 Task: Find a guest house in Philadelphia for 4 guests from June 21 to June 29, with a price range of ₹7000 to ₹12000, 2 bedrooms, 2 beds, 2 bathrooms, and self check-in option.
Action: Mouse moved to (492, 123)
Screenshot: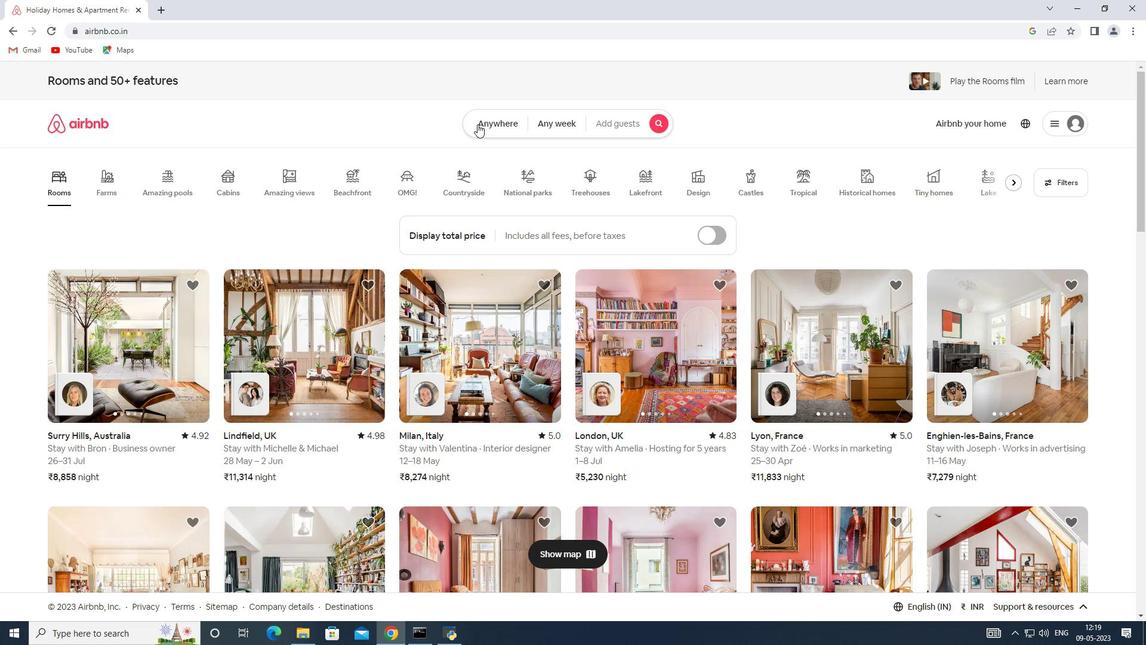 
Action: Mouse pressed left at (492, 123)
Screenshot: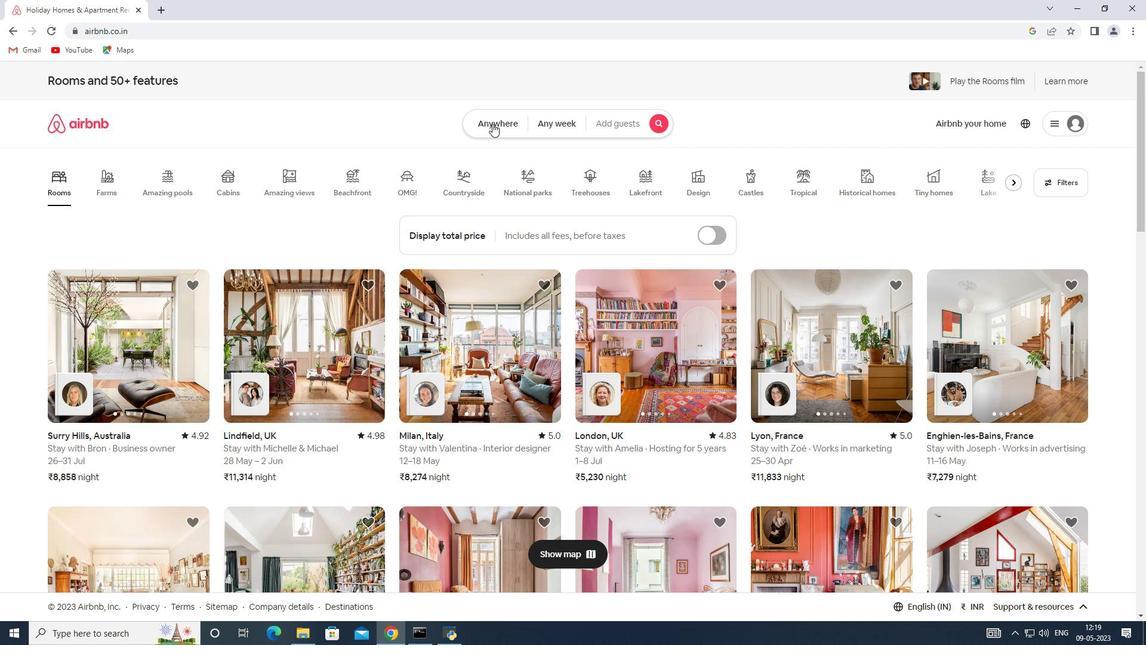 
Action: Mouse moved to (381, 160)
Screenshot: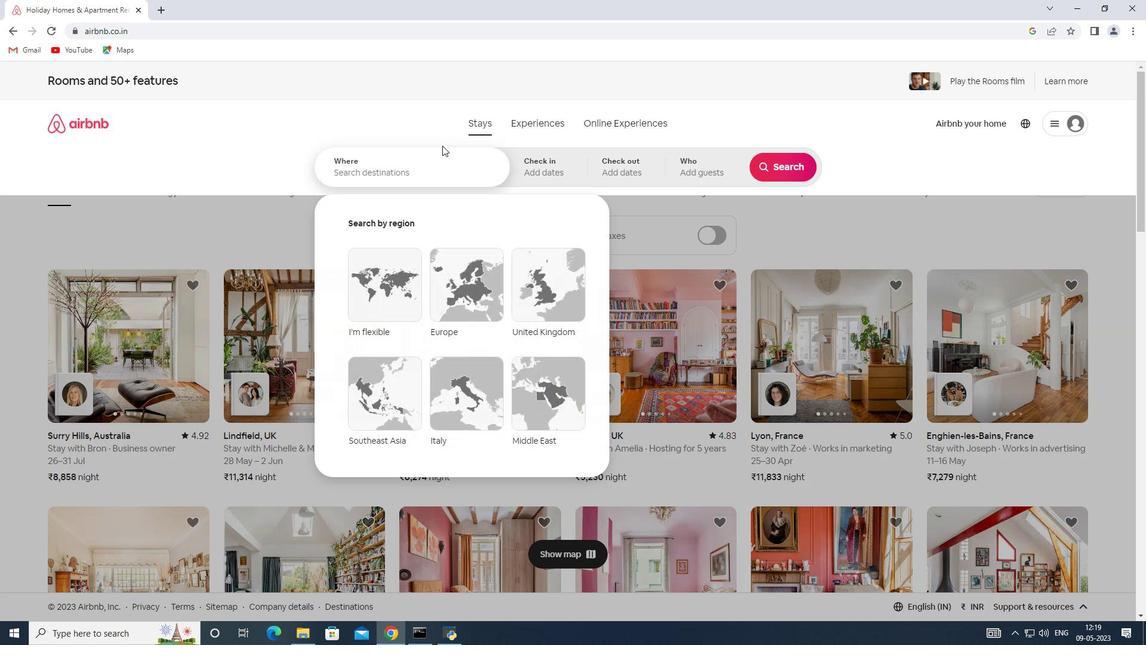 
Action: Mouse pressed left at (381, 160)
Screenshot: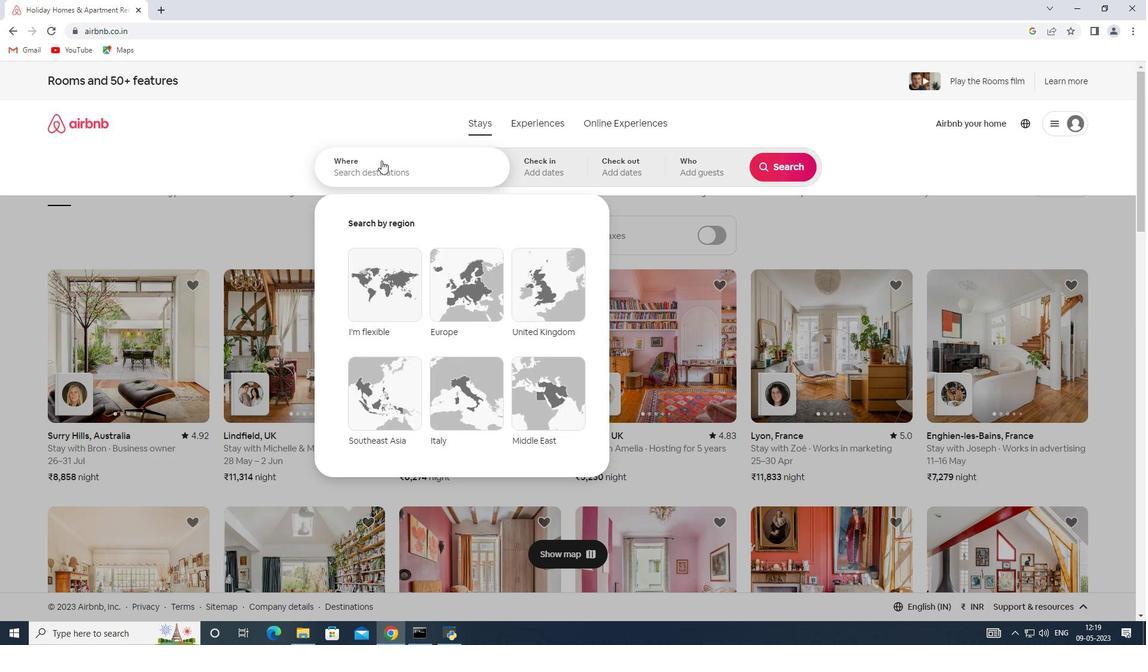 
Action: Key pressed <Key.shift><Key.shift><Key.shift><Key.shift><Key.shift>Philadelphia,<Key.shift>United<Key.space><Key.shift>States
Screenshot: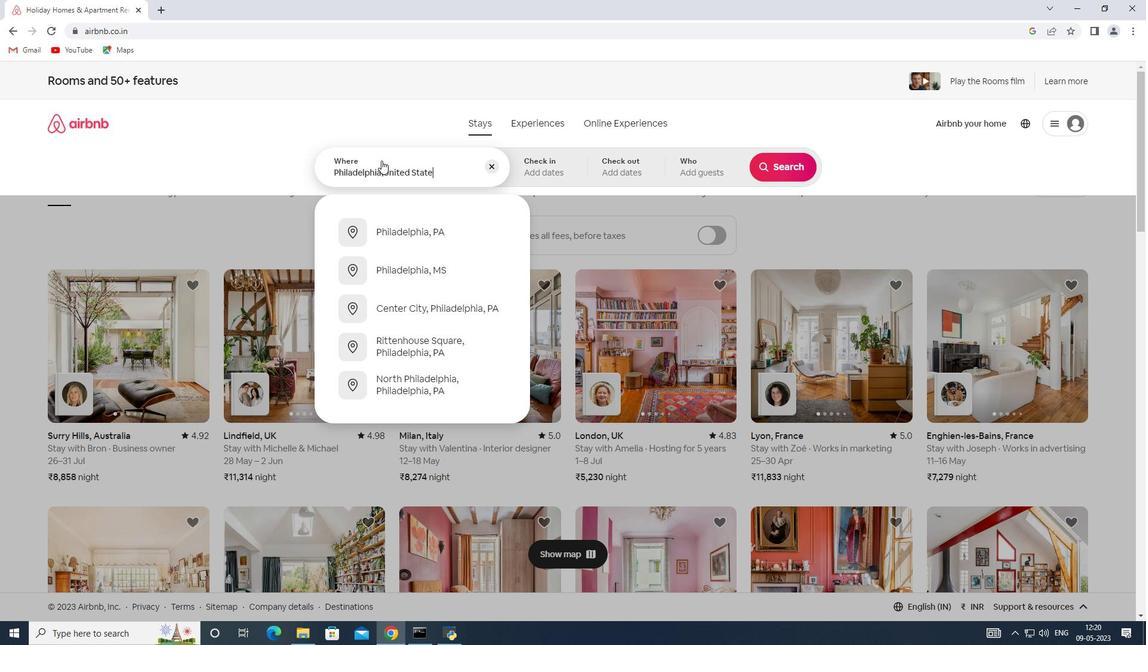 
Action: Mouse moved to (545, 164)
Screenshot: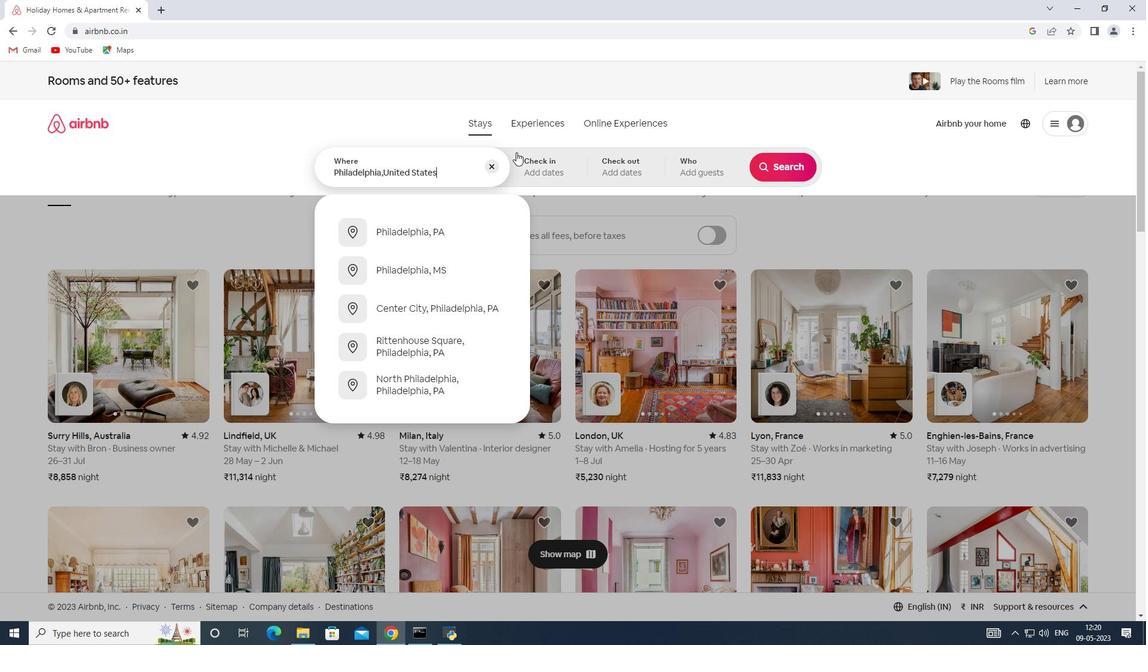 
Action: Mouse pressed left at (545, 164)
Screenshot: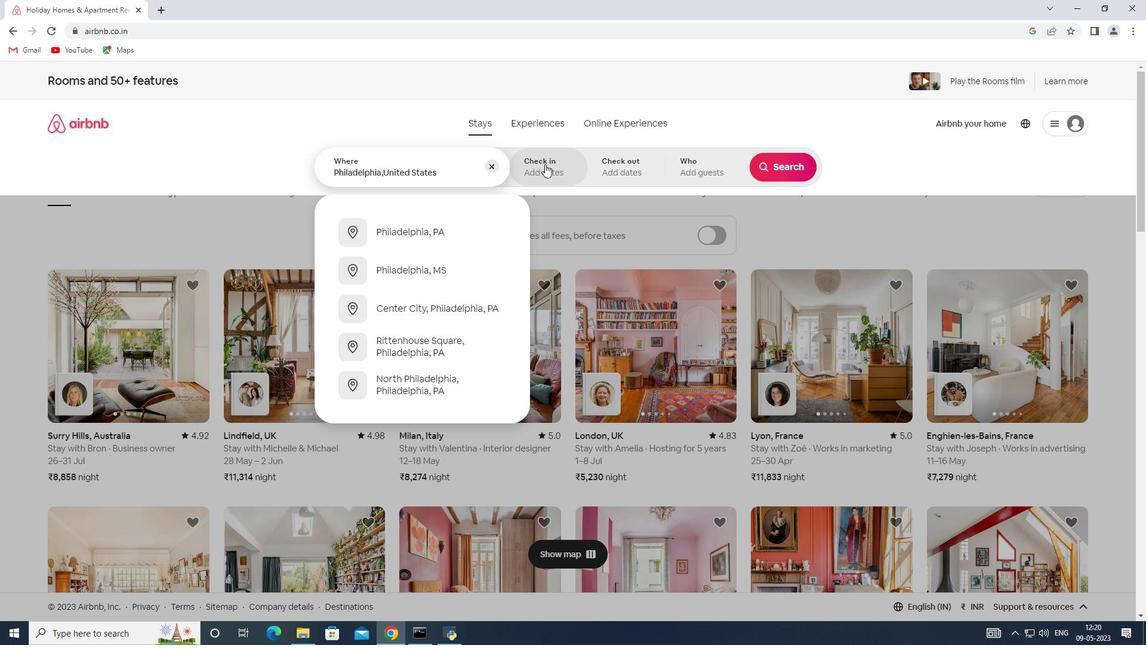 
Action: Mouse moved to (677, 401)
Screenshot: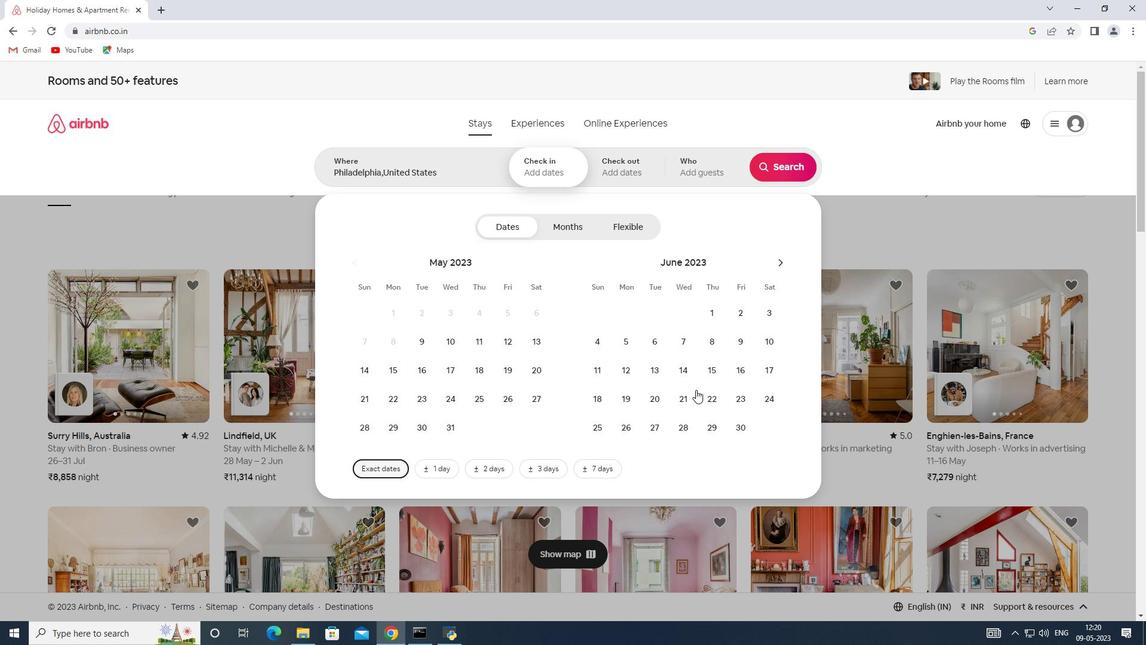 
Action: Mouse pressed left at (677, 401)
Screenshot: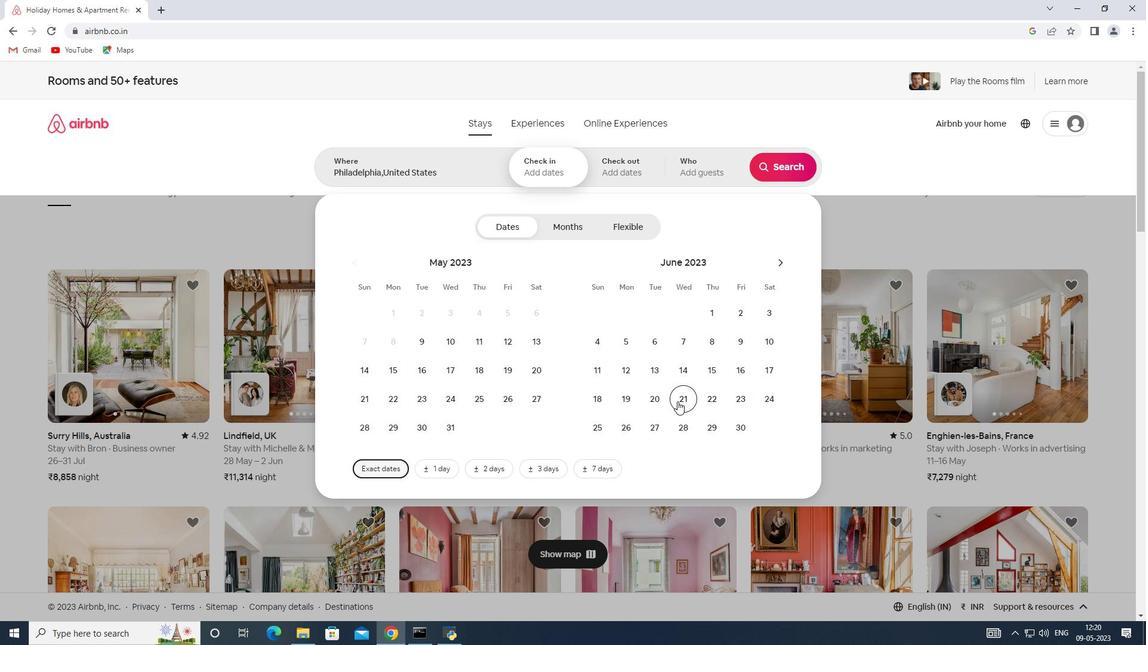 
Action: Mouse moved to (707, 421)
Screenshot: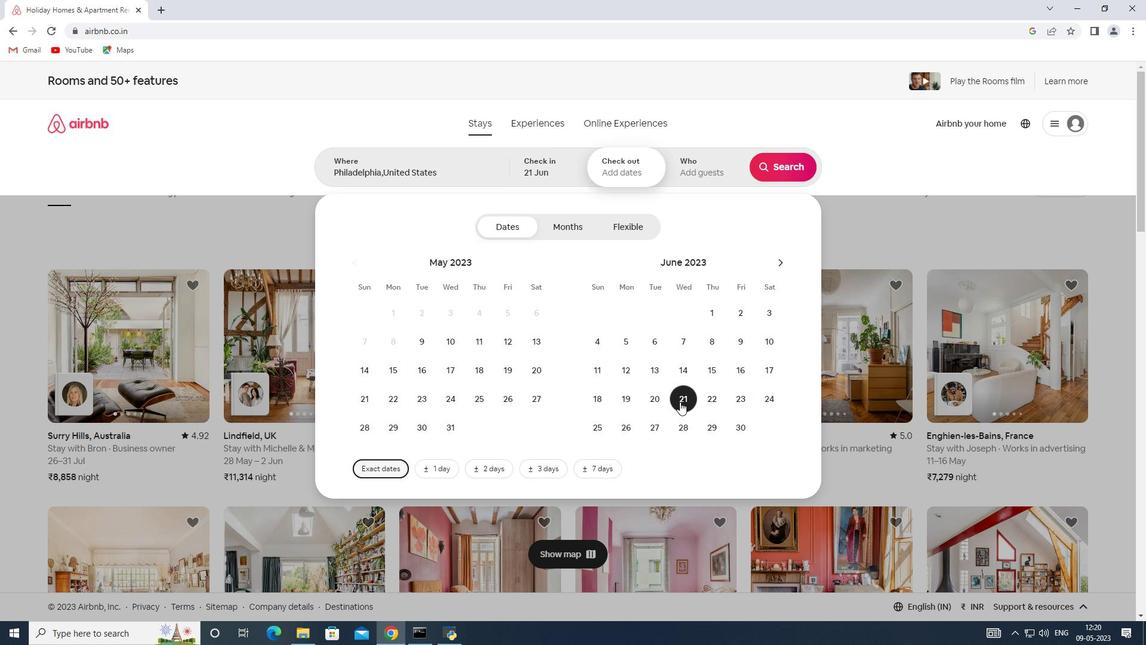 
Action: Mouse pressed left at (707, 421)
Screenshot: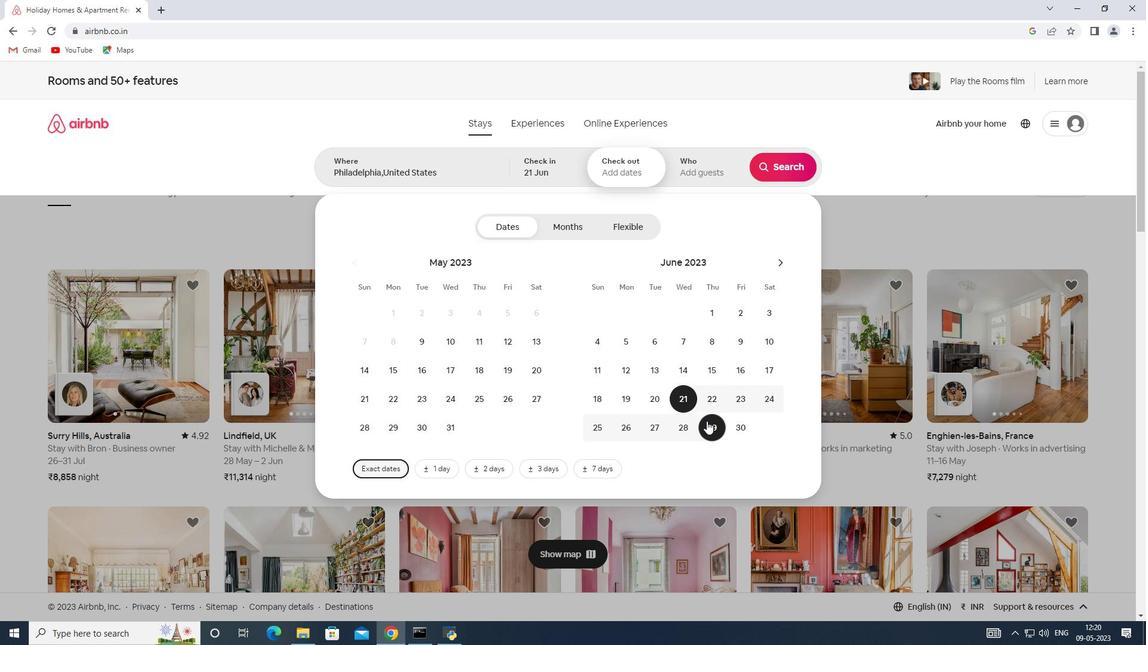 
Action: Mouse moved to (711, 175)
Screenshot: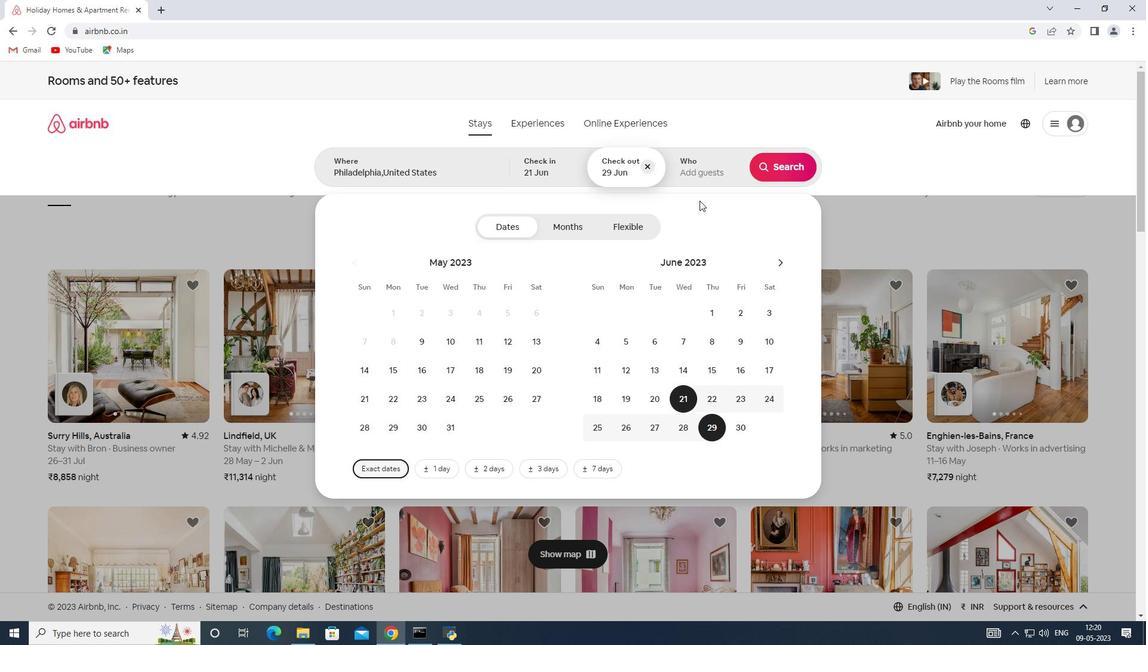 
Action: Mouse pressed left at (711, 175)
Screenshot: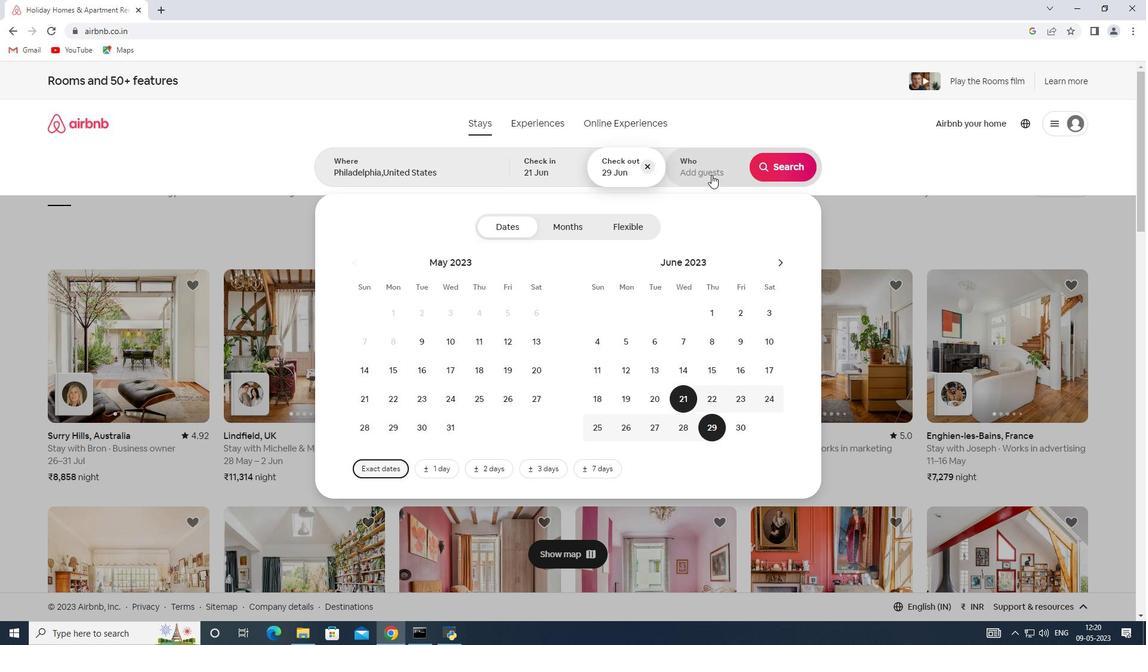
Action: Mouse moved to (781, 231)
Screenshot: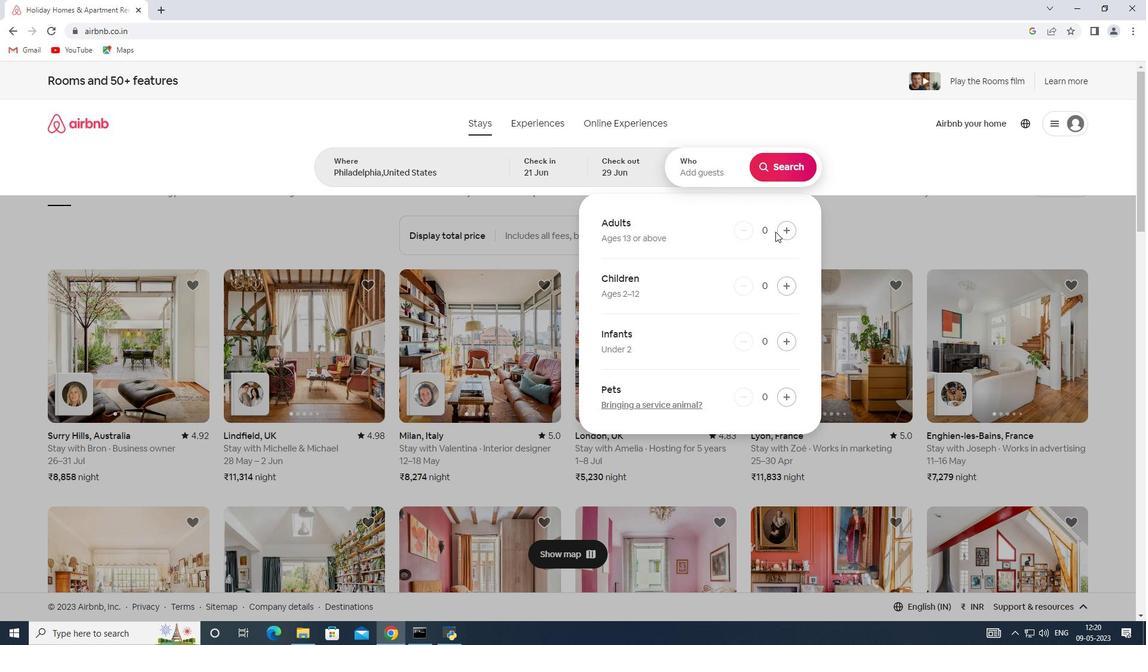 
Action: Mouse pressed left at (781, 231)
Screenshot: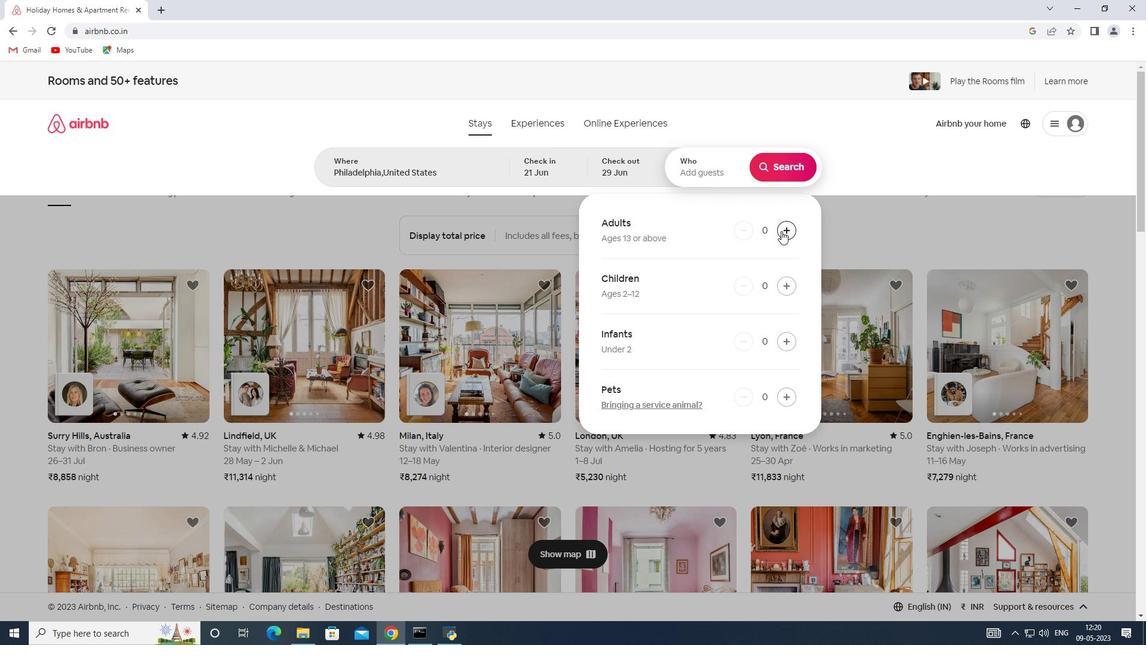 
Action: Mouse pressed left at (781, 231)
Screenshot: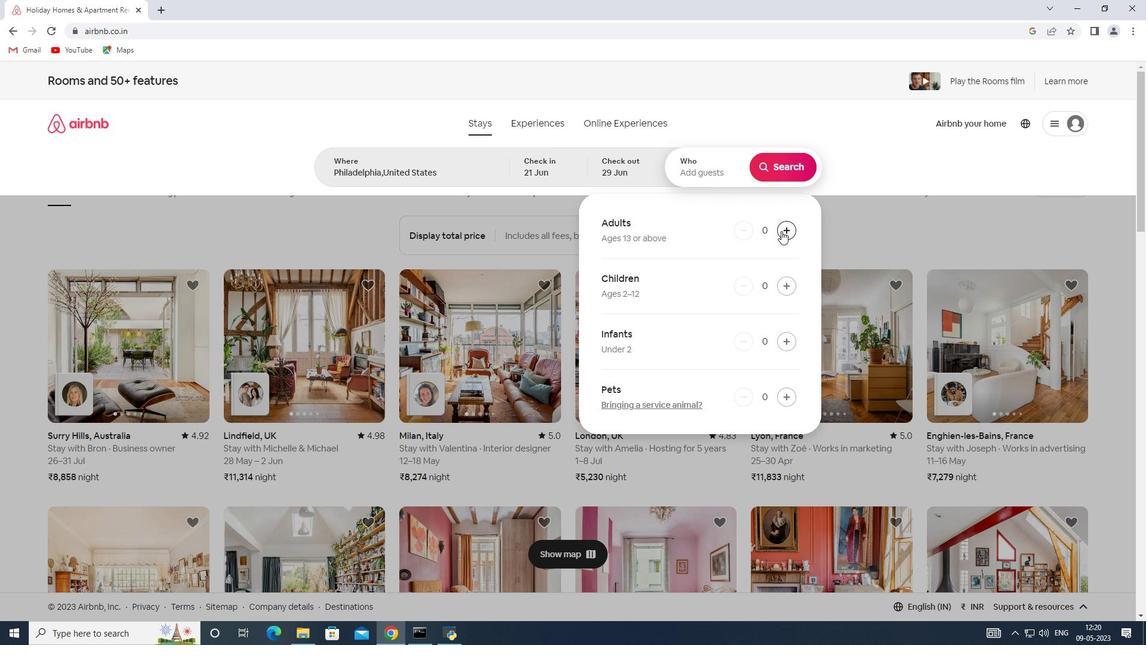 
Action: Mouse pressed left at (781, 231)
Screenshot: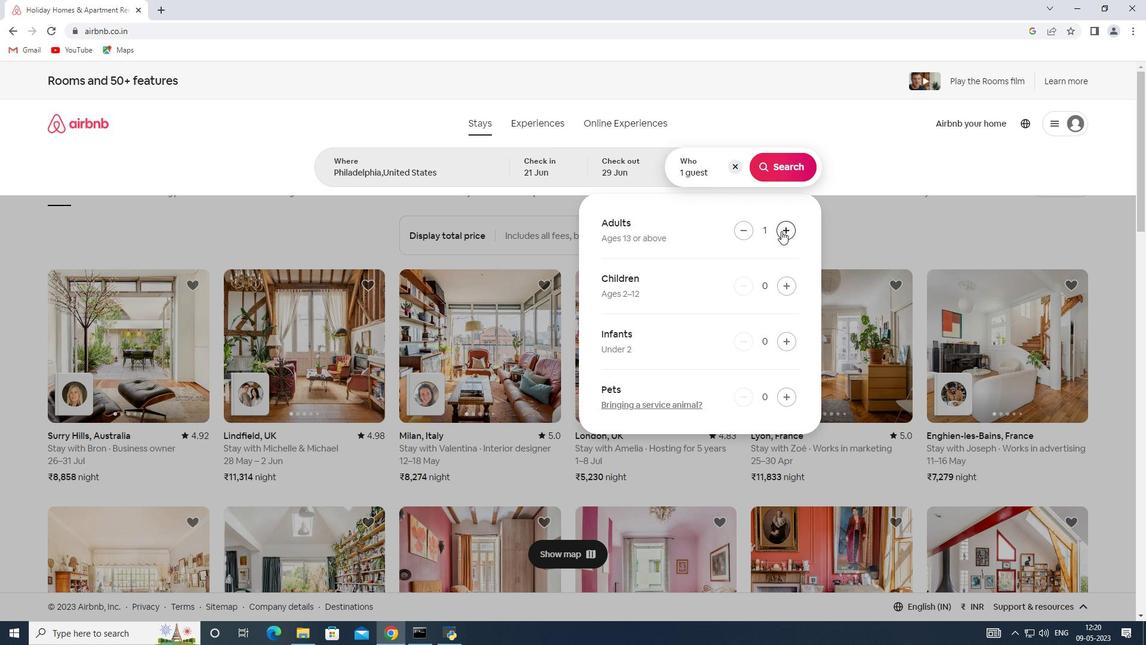 
Action: Mouse pressed left at (781, 231)
Screenshot: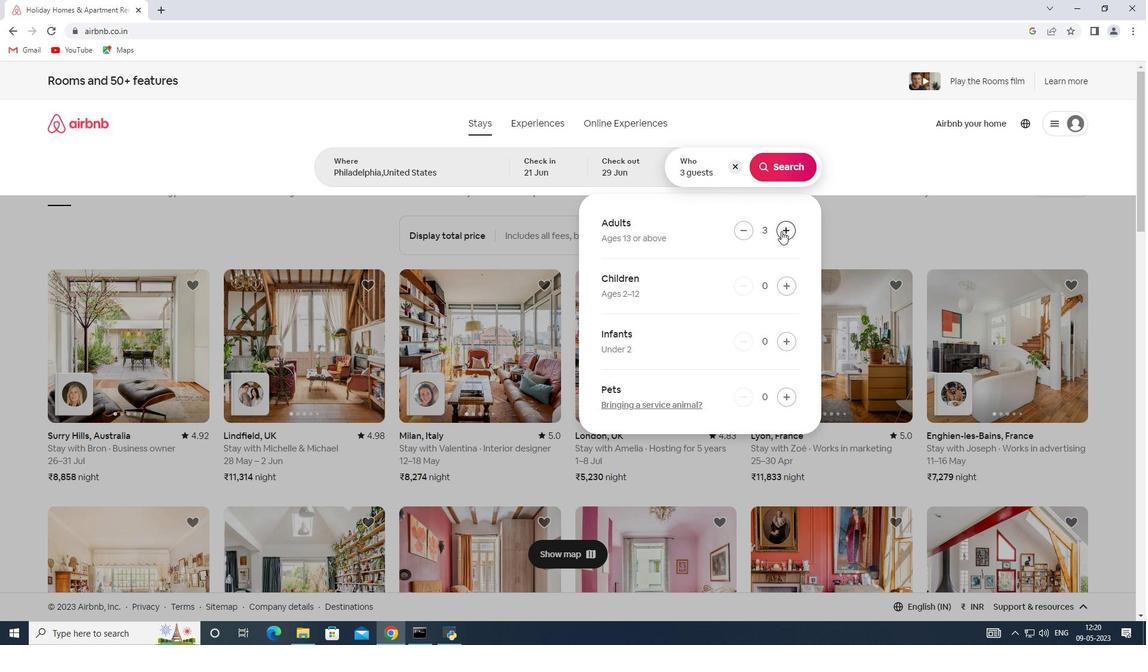 
Action: Mouse moved to (781, 164)
Screenshot: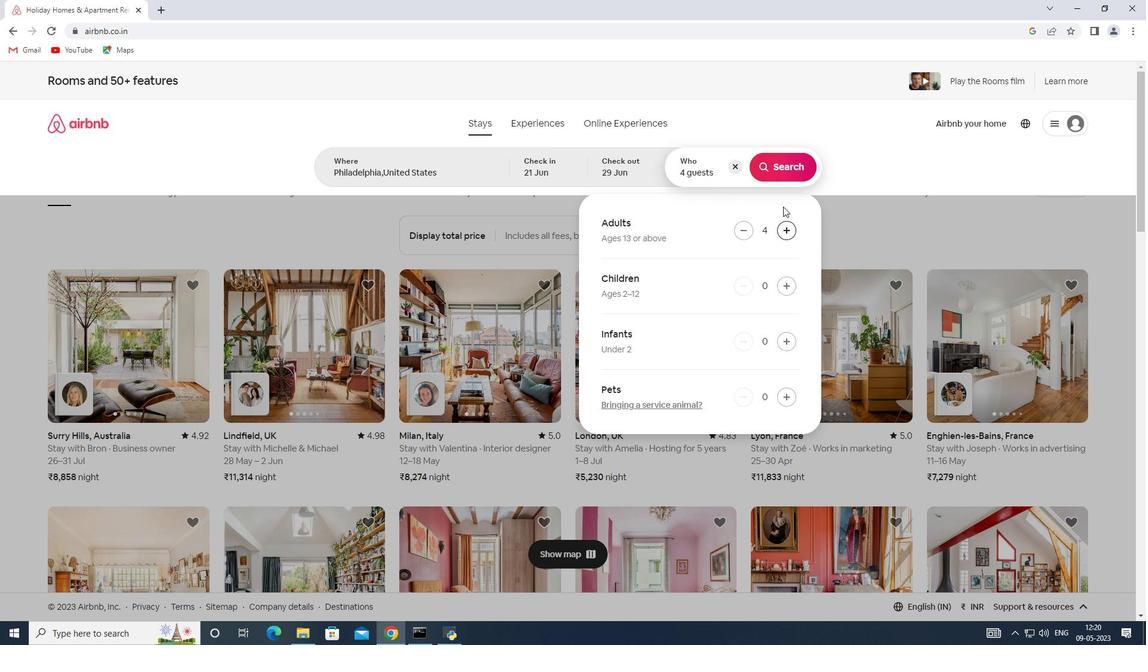 
Action: Mouse pressed left at (781, 164)
Screenshot: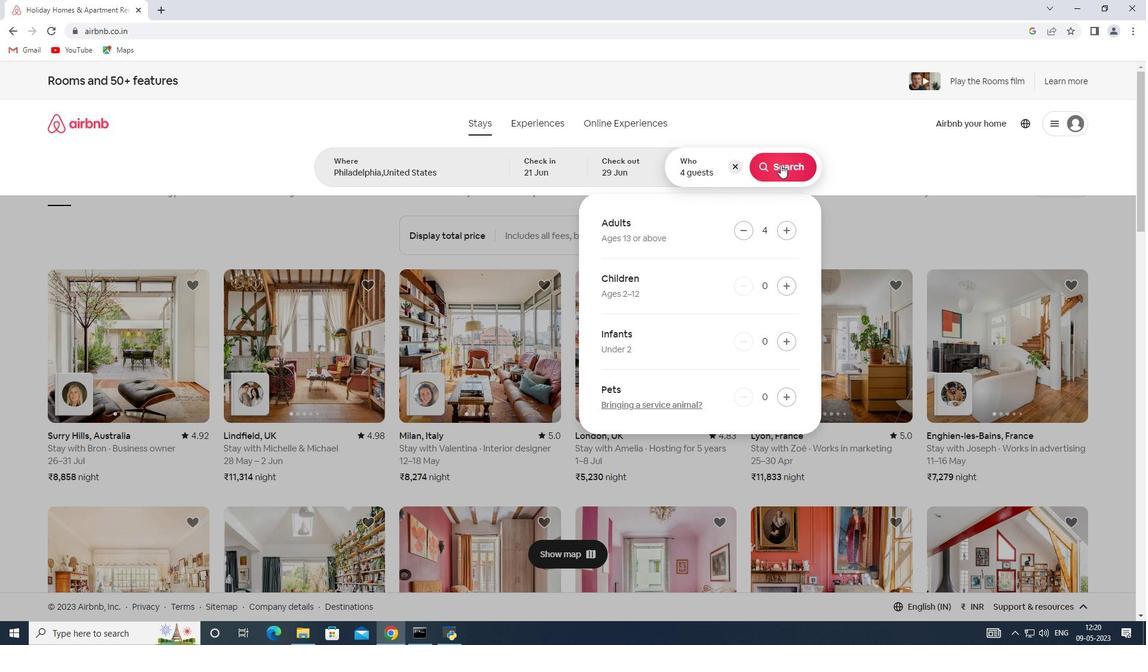 
Action: Mouse moved to (1082, 136)
Screenshot: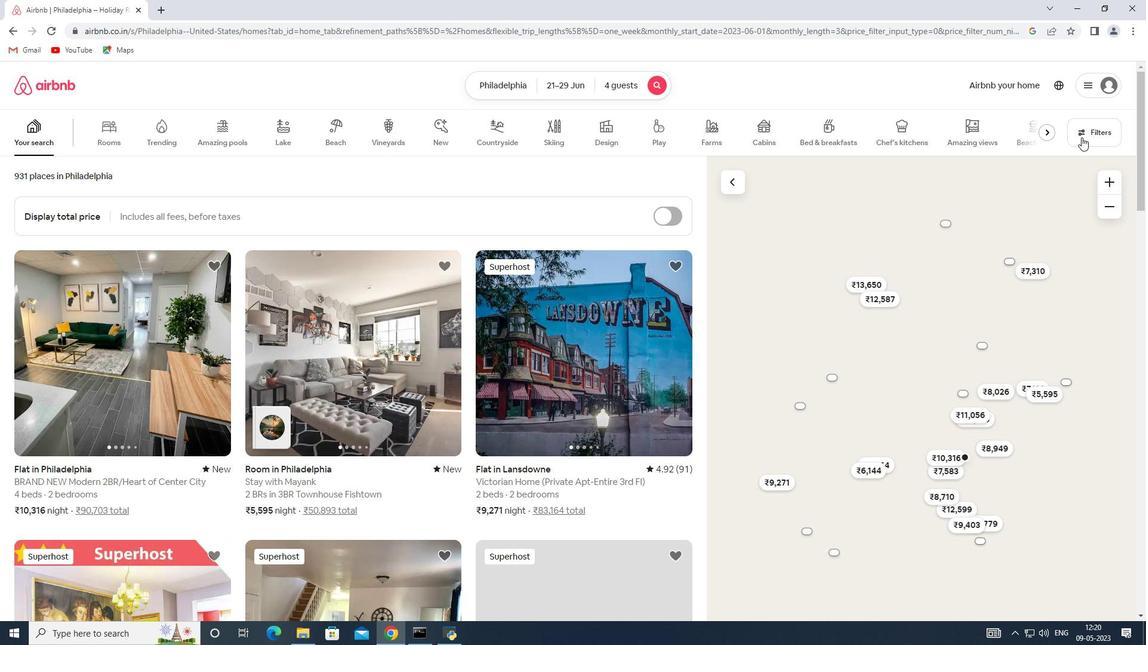 
Action: Mouse pressed left at (1082, 136)
Screenshot: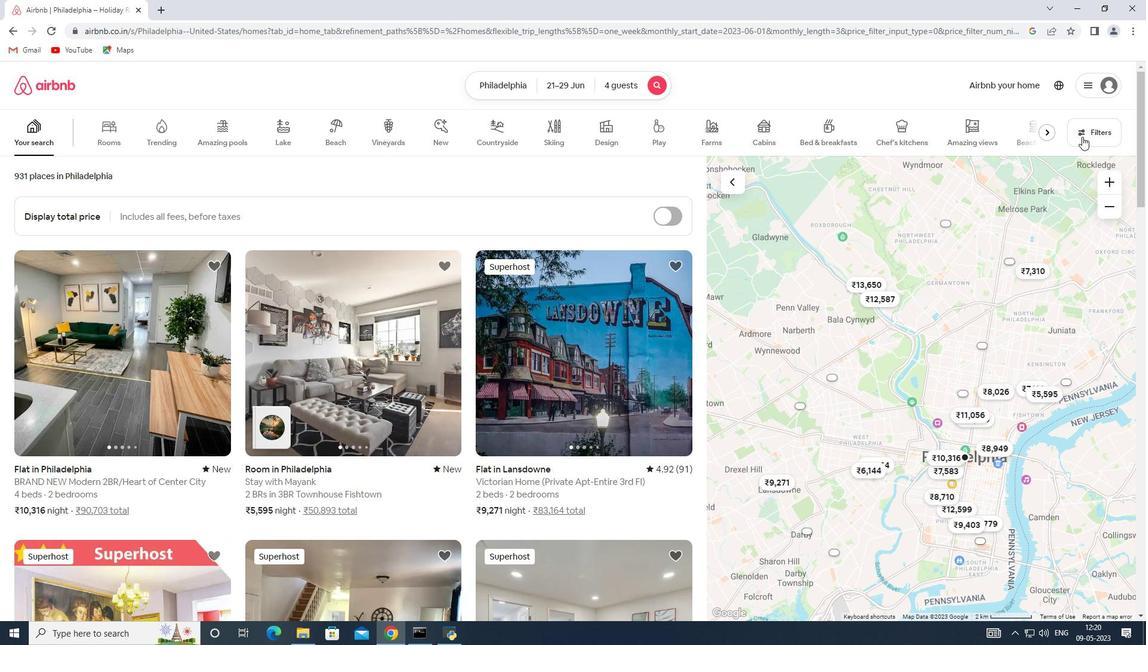 
Action: Mouse moved to (408, 425)
Screenshot: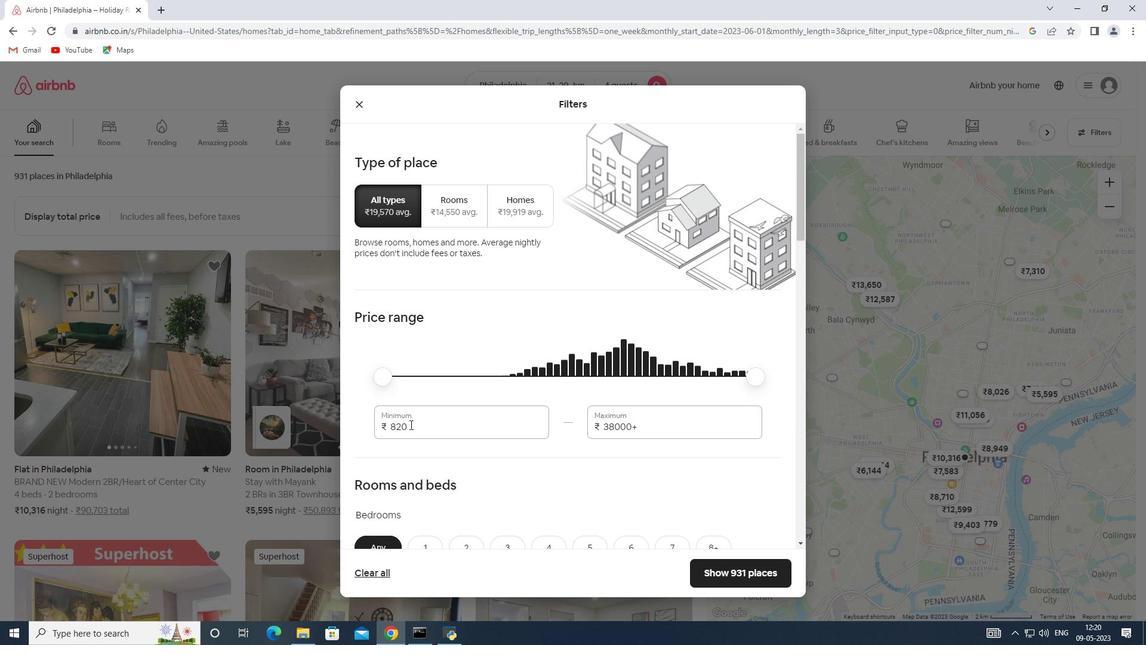 
Action: Mouse pressed left at (408, 425)
Screenshot: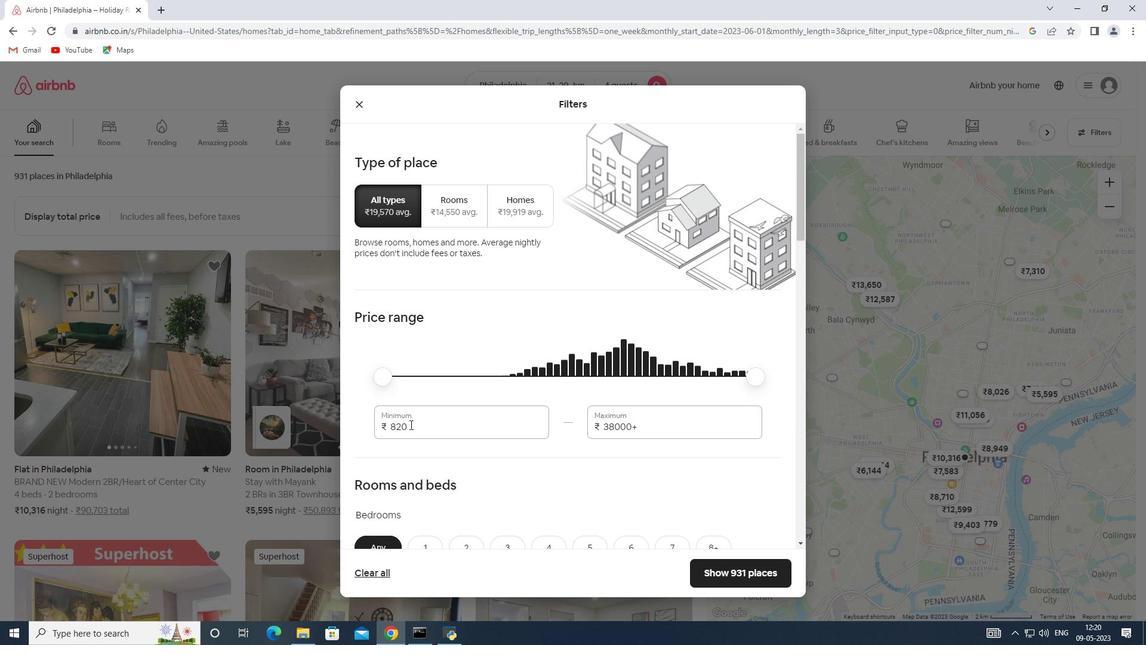 
Action: Mouse moved to (371, 415)
Screenshot: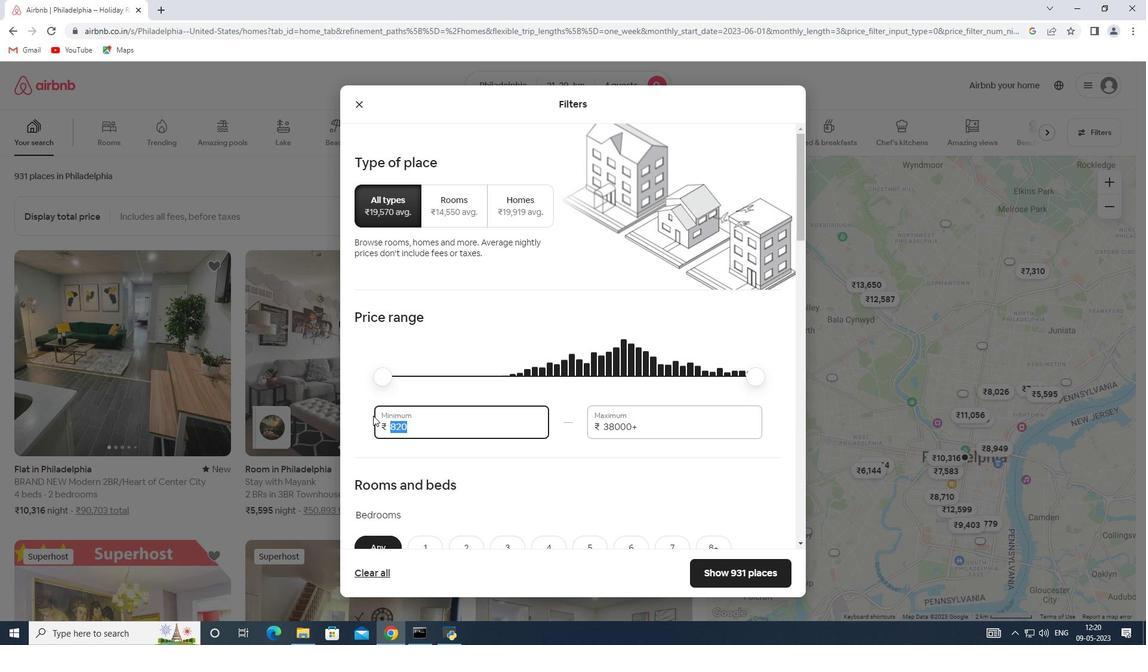 
Action: Key pressed 7000
Screenshot: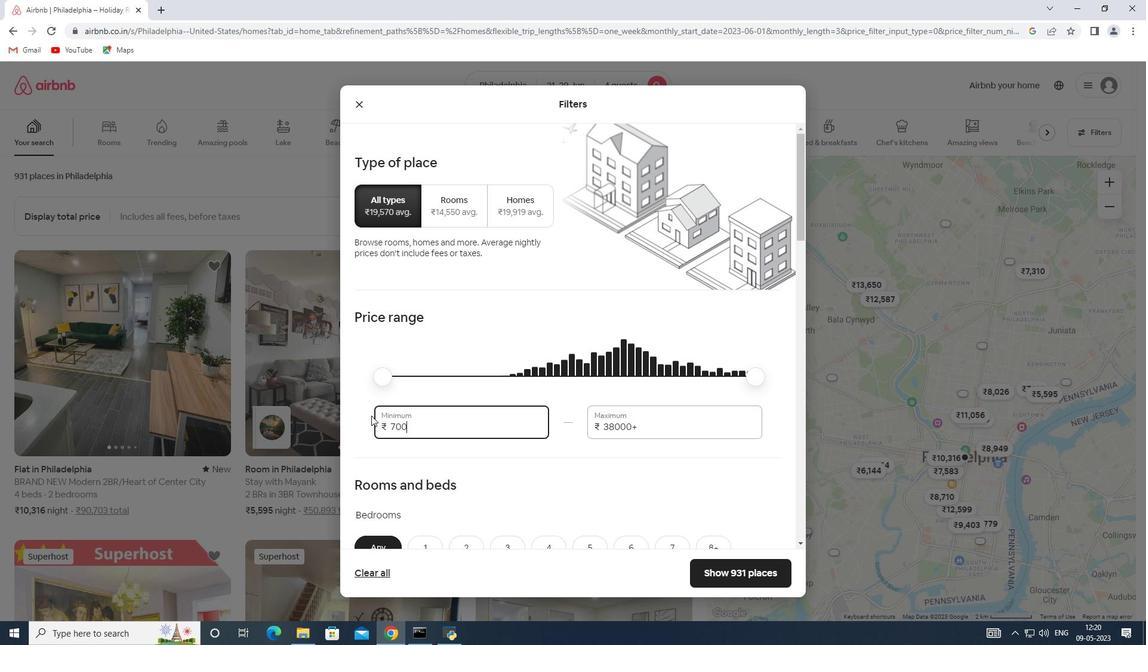 
Action: Mouse moved to (643, 427)
Screenshot: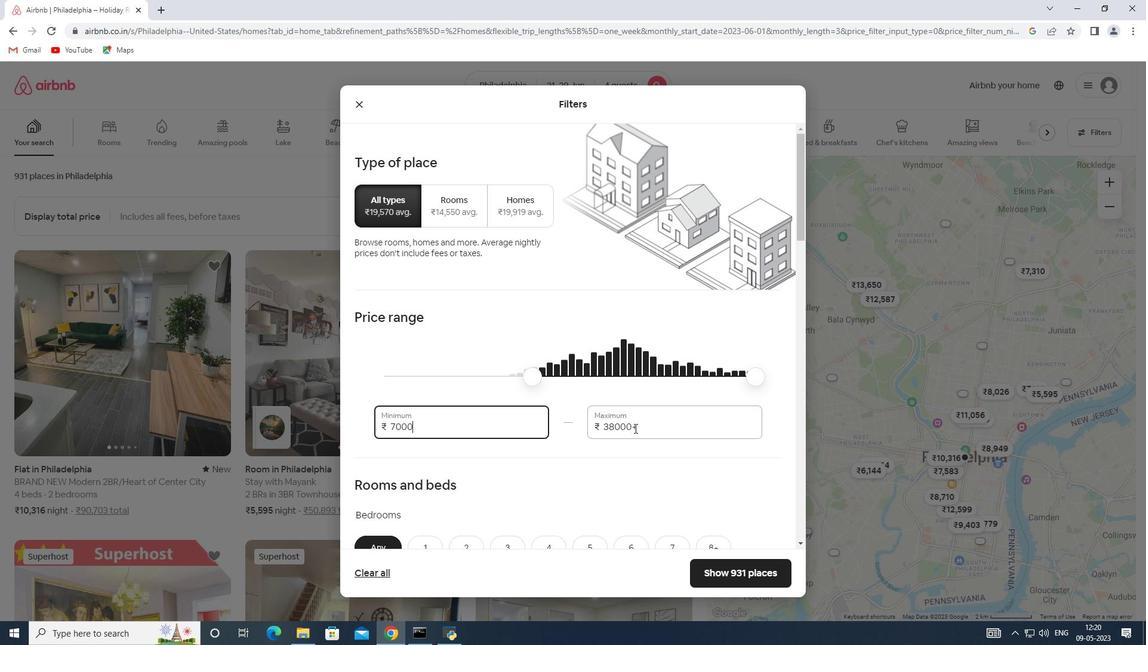
Action: Mouse pressed left at (643, 427)
Screenshot: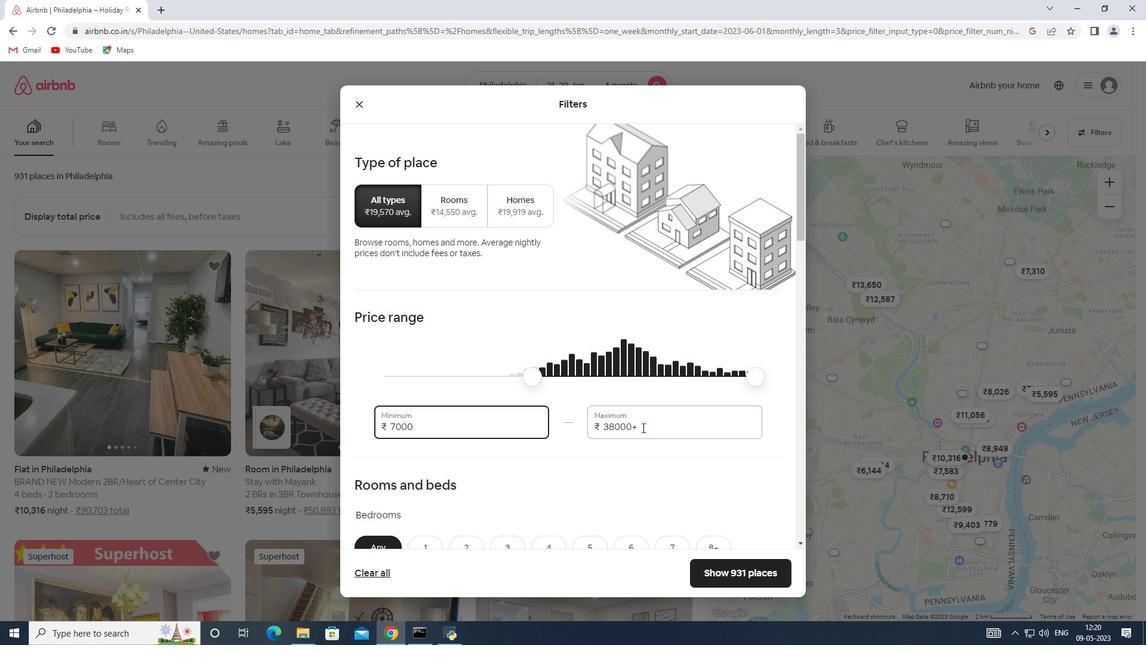 
Action: Mouse moved to (581, 430)
Screenshot: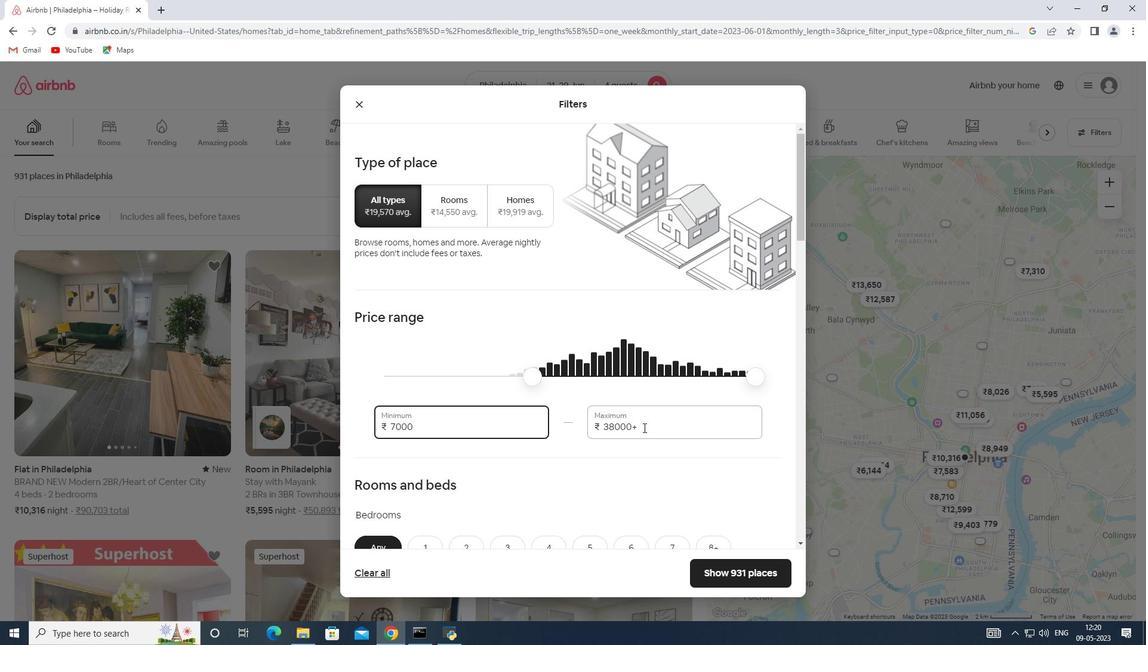 
Action: Key pressed 12000
Screenshot: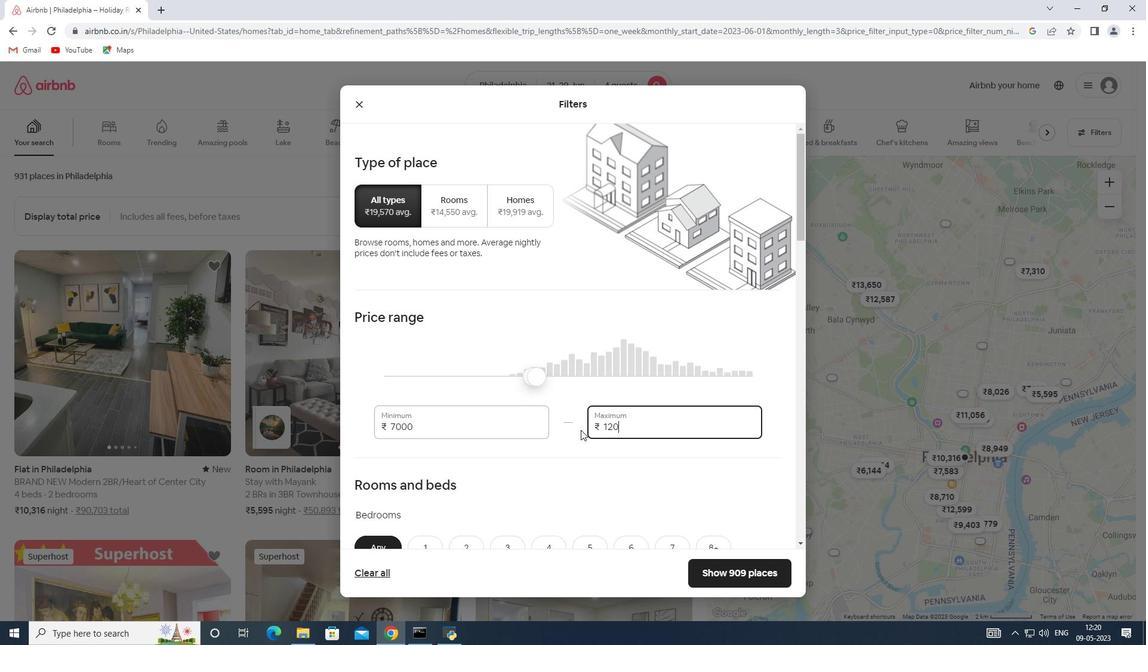 
Action: Mouse moved to (577, 400)
Screenshot: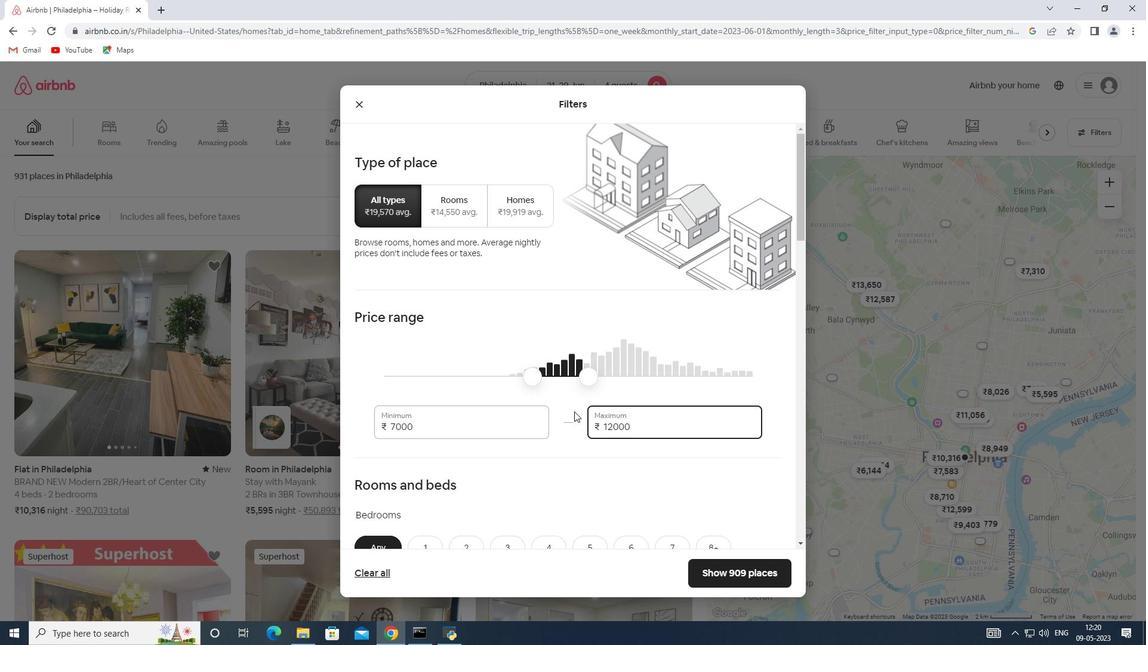 
Action: Mouse scrolled (577, 399) with delta (0, 0)
Screenshot: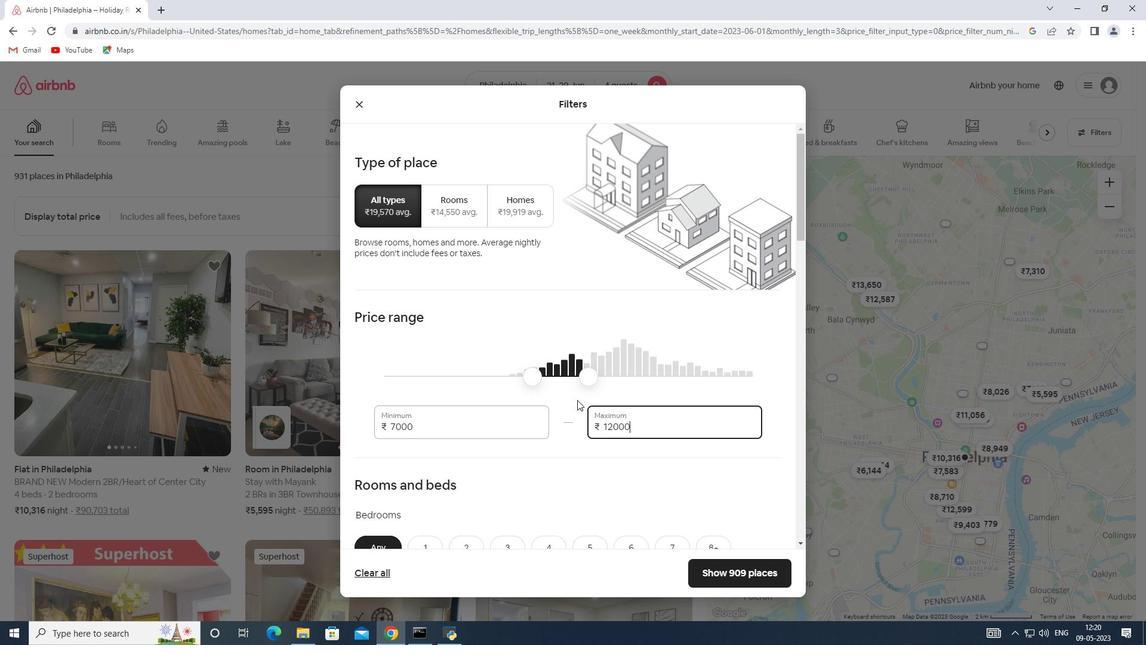 
Action: Mouse scrolled (577, 399) with delta (0, 0)
Screenshot: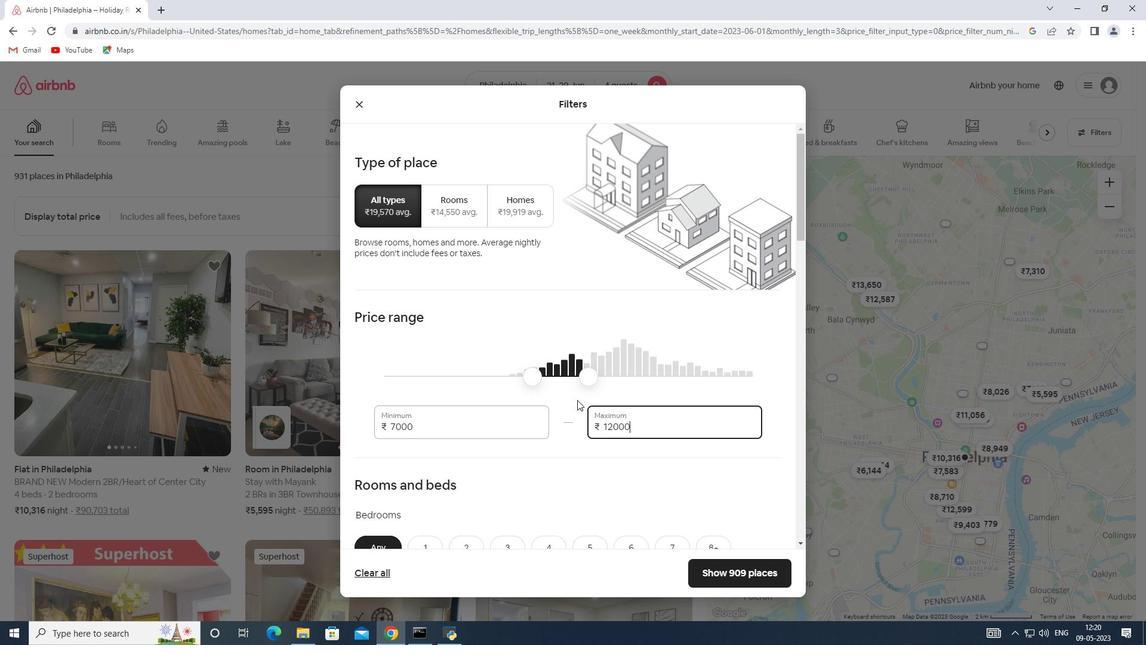 
Action: Mouse moved to (533, 367)
Screenshot: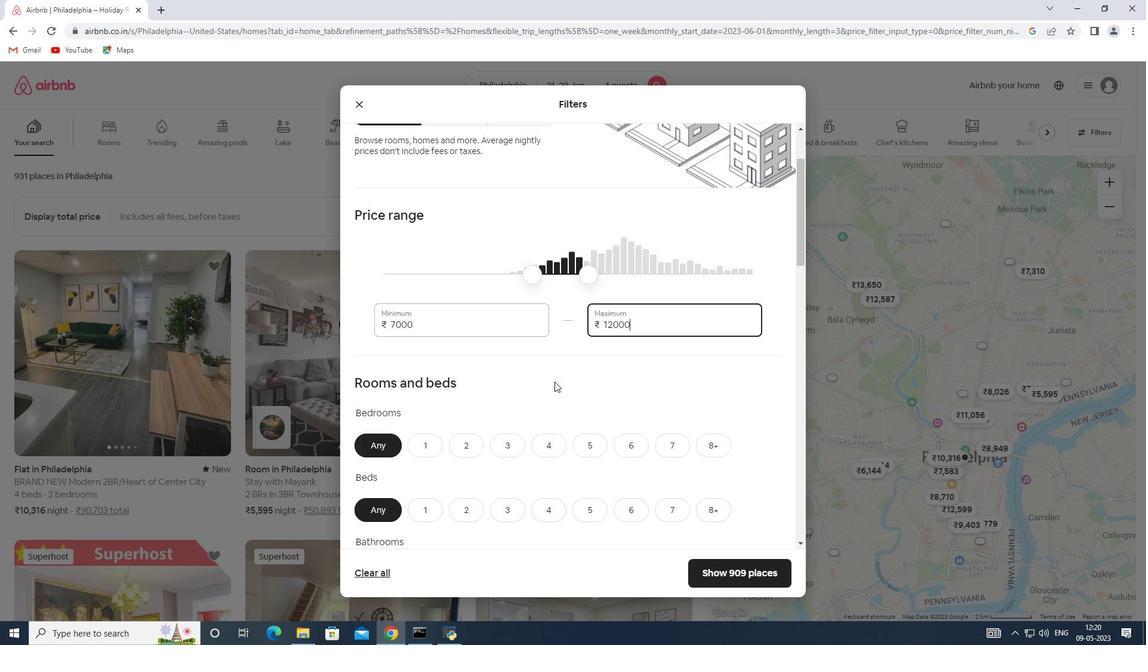 
Action: Mouse scrolled (533, 366) with delta (0, 0)
Screenshot: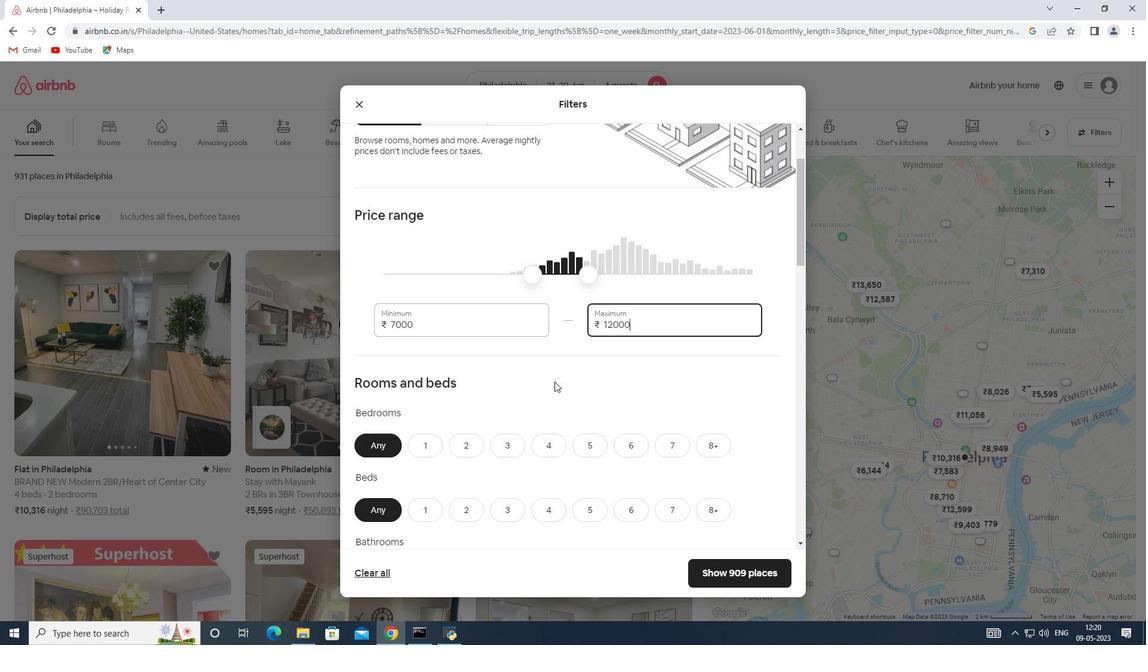 
Action: Mouse scrolled (533, 366) with delta (0, 0)
Screenshot: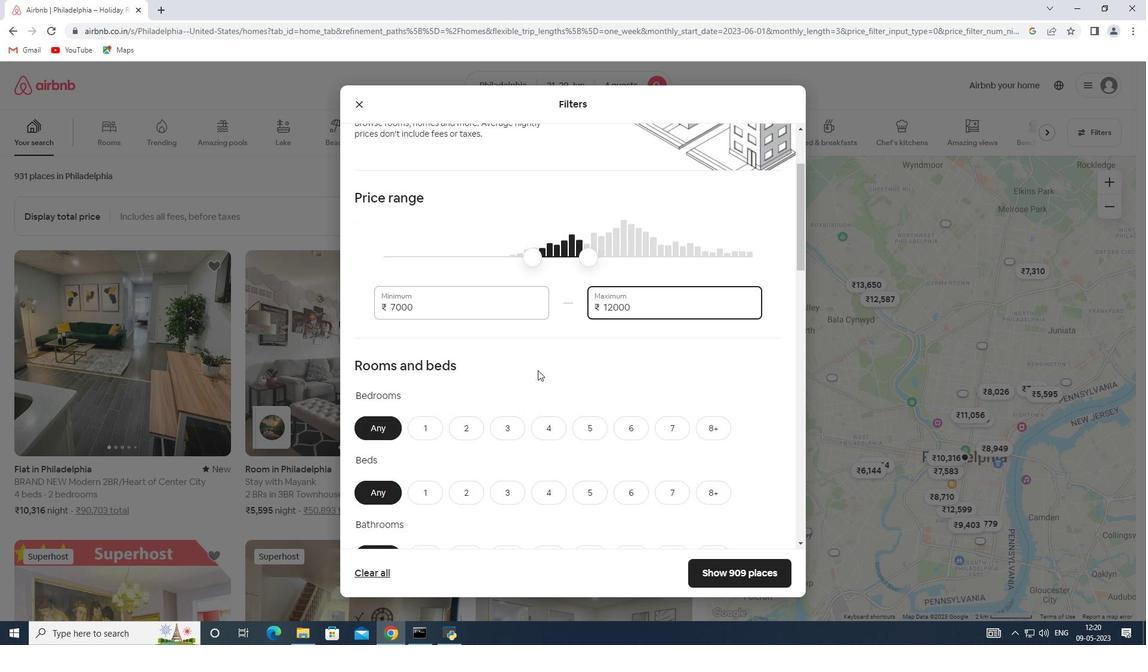 
Action: Mouse moved to (468, 318)
Screenshot: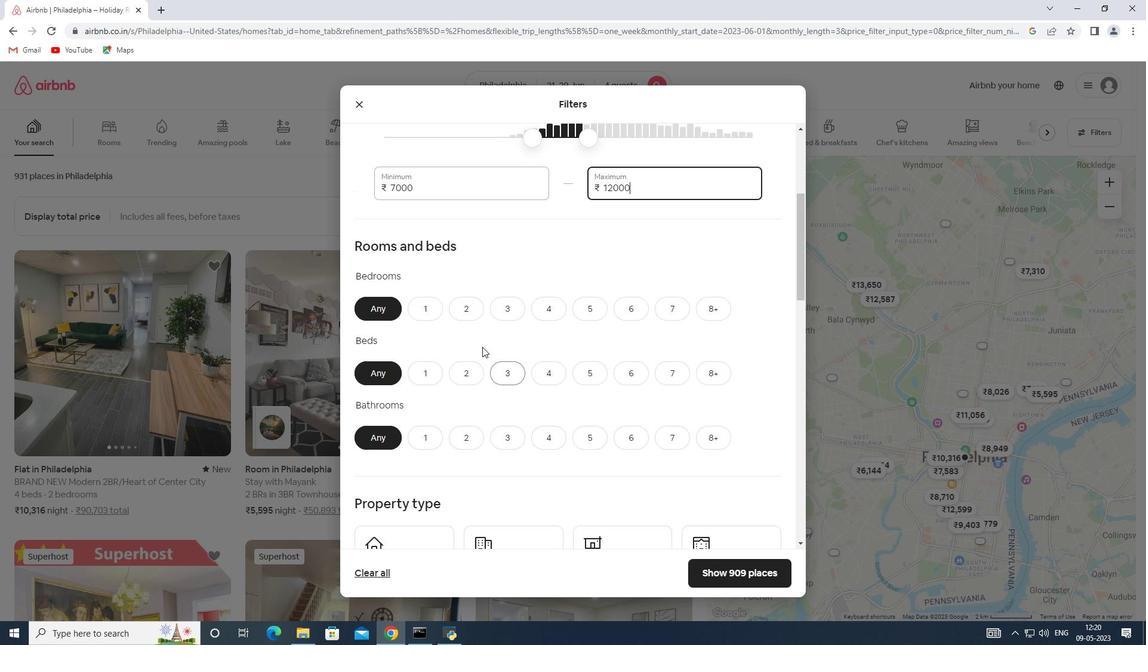 
Action: Mouse pressed left at (468, 318)
Screenshot: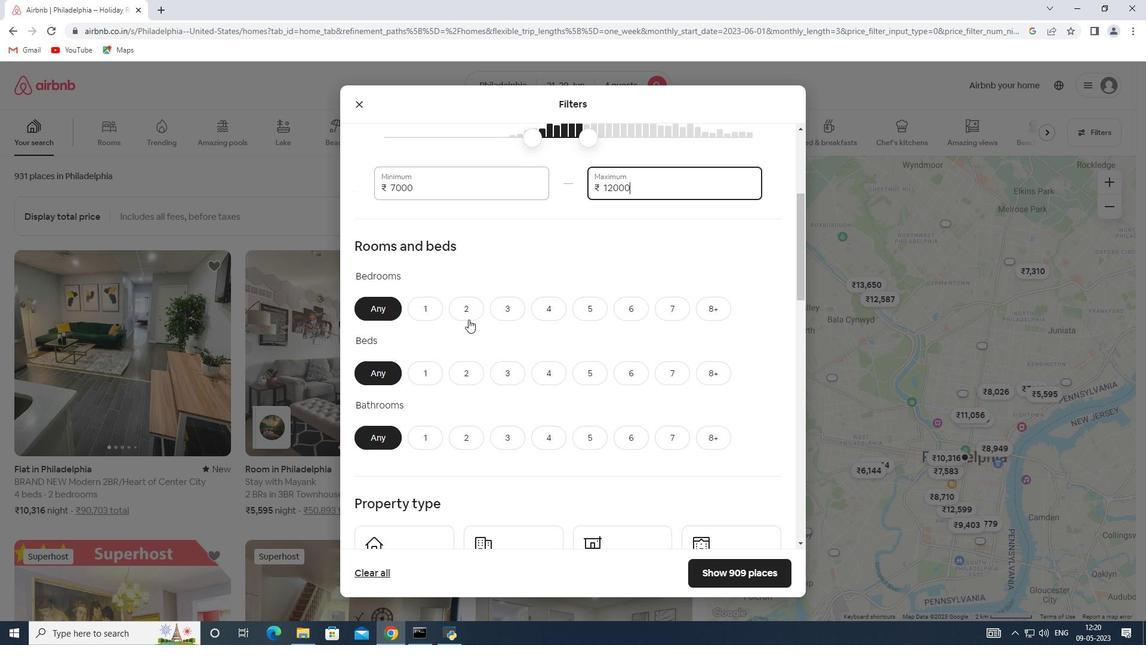 
Action: Mouse moved to (468, 367)
Screenshot: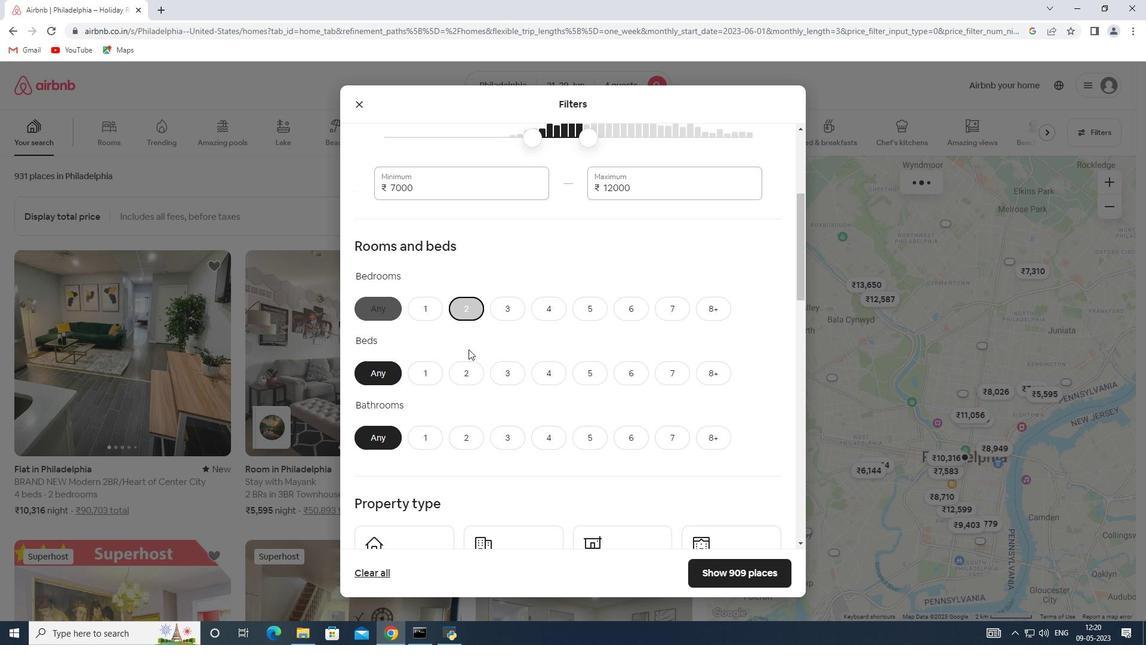 
Action: Mouse pressed left at (468, 367)
Screenshot: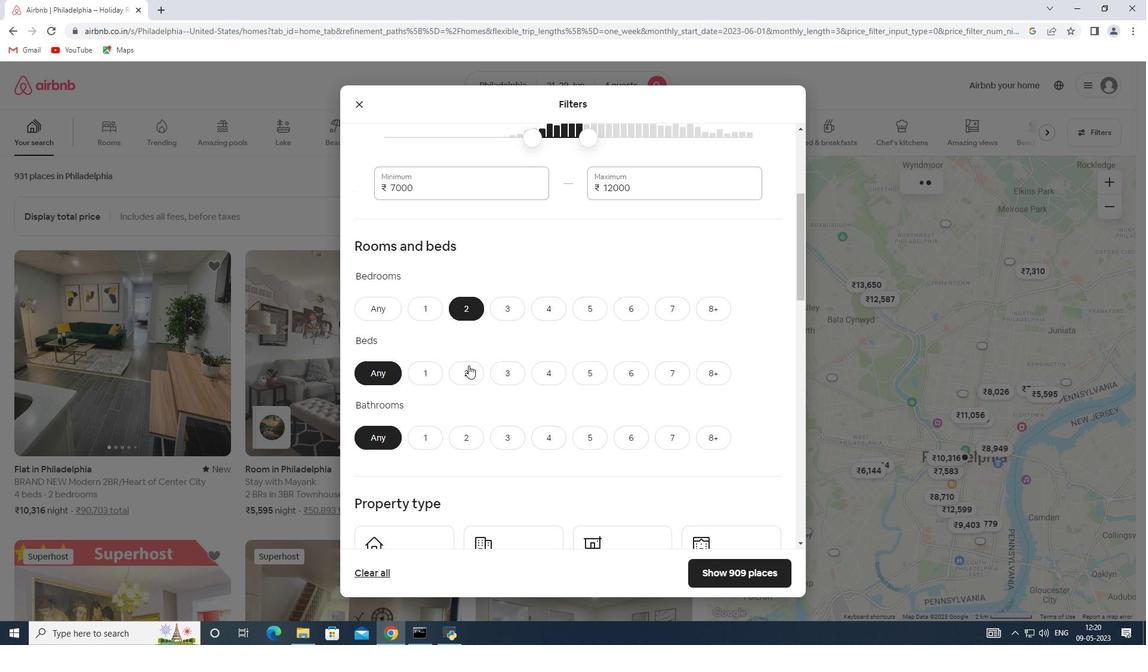 
Action: Mouse moved to (464, 433)
Screenshot: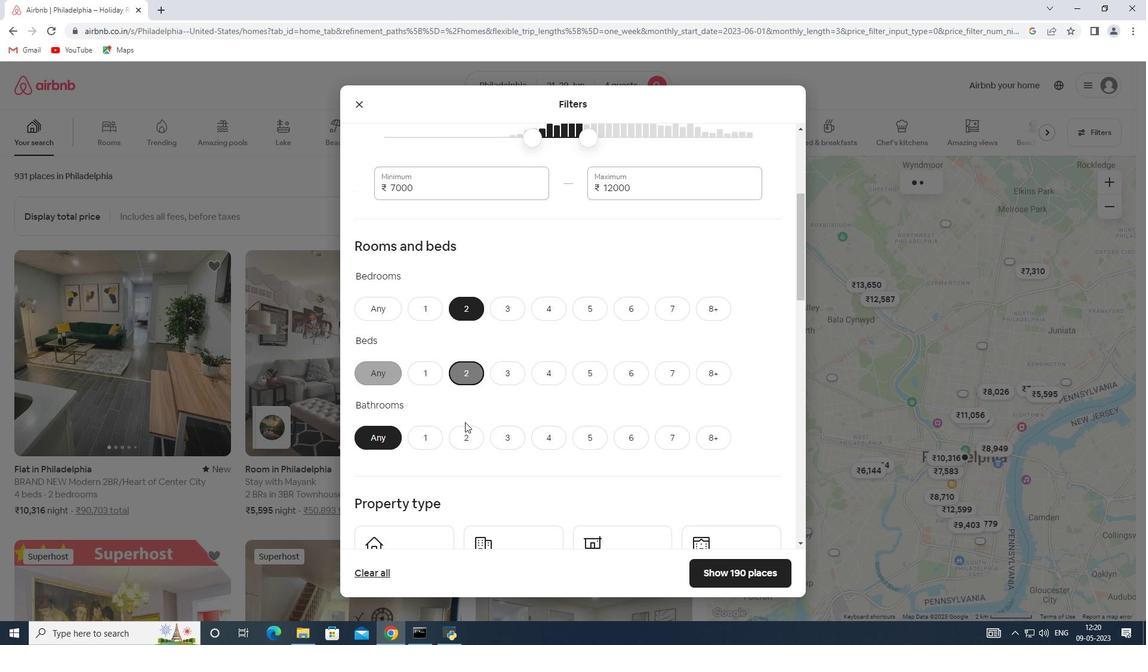 
Action: Mouse pressed left at (464, 433)
Screenshot: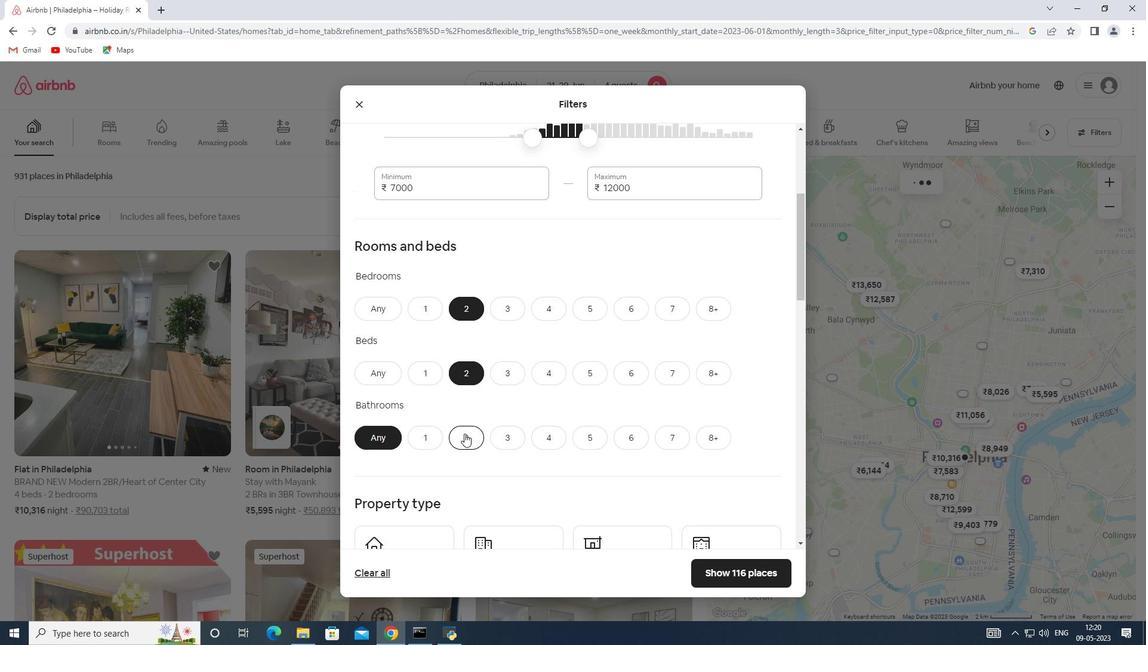 
Action: Mouse moved to (462, 393)
Screenshot: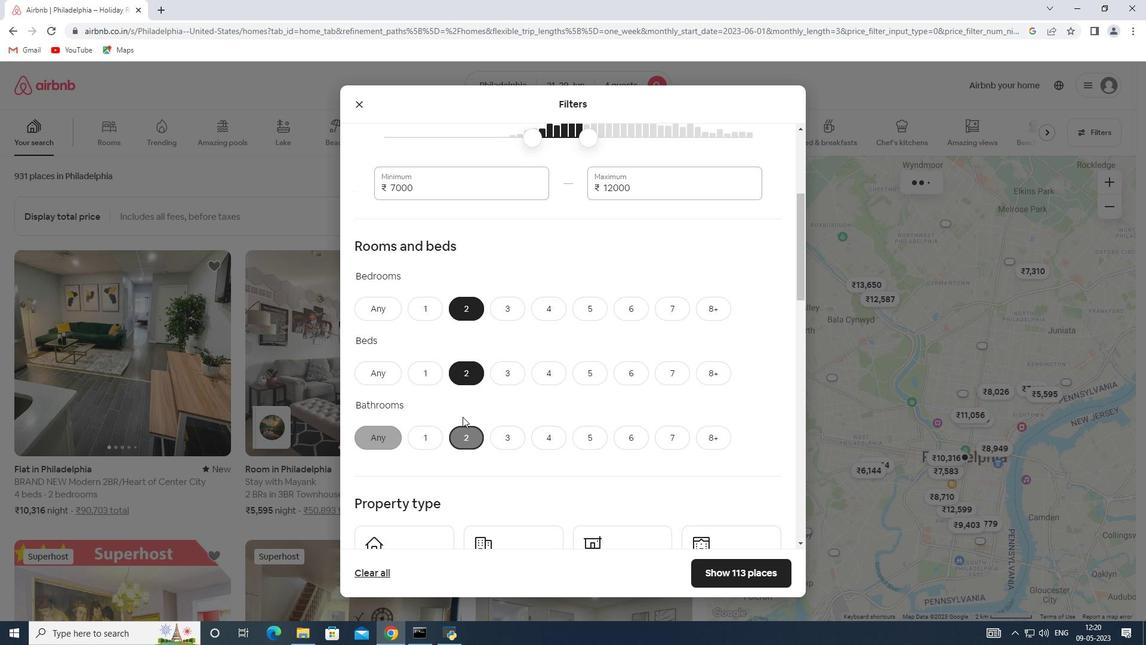 
Action: Mouse scrolled (462, 392) with delta (0, 0)
Screenshot: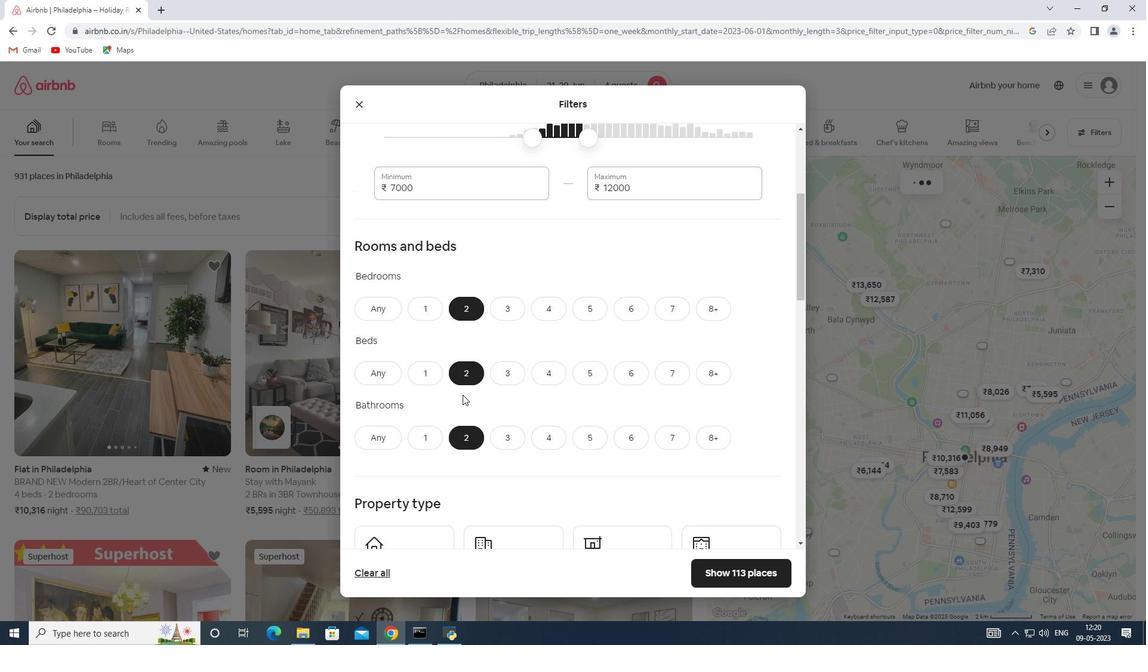 
Action: Mouse scrolled (462, 392) with delta (0, 0)
Screenshot: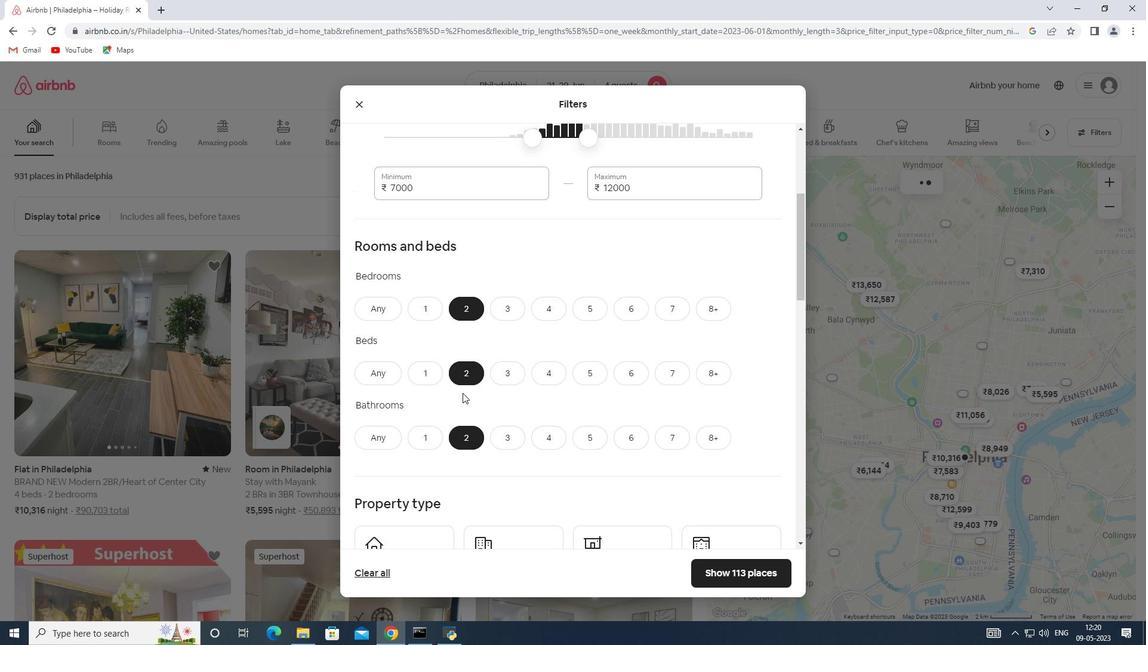 
Action: Mouse scrolled (462, 392) with delta (0, 0)
Screenshot: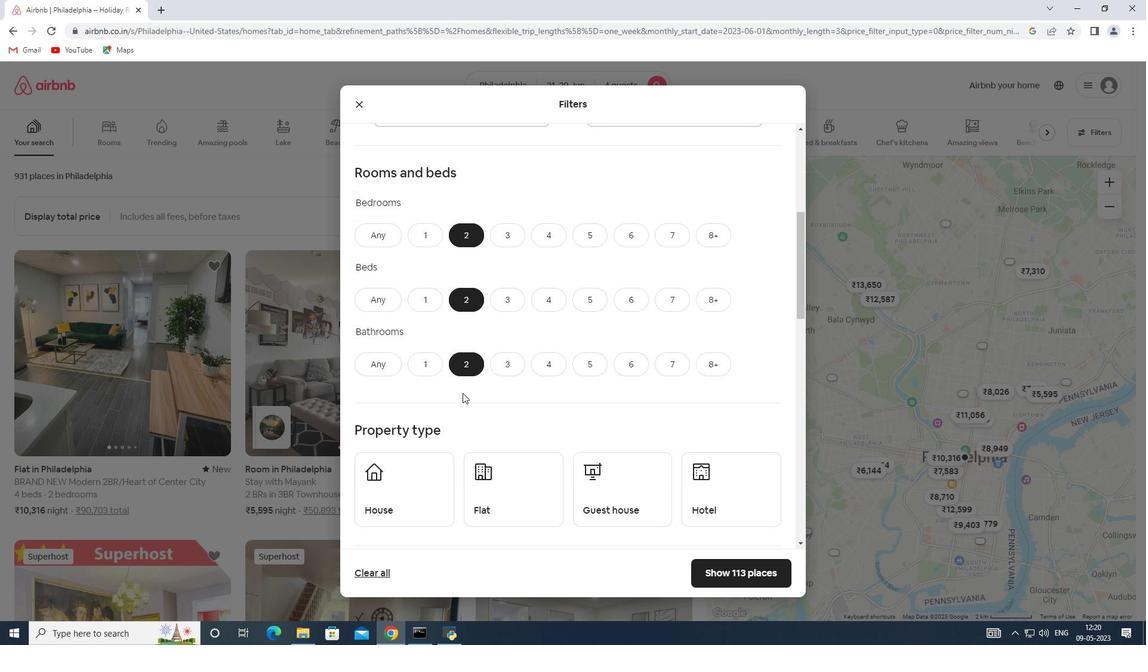 
Action: Mouse scrolled (462, 392) with delta (0, 0)
Screenshot: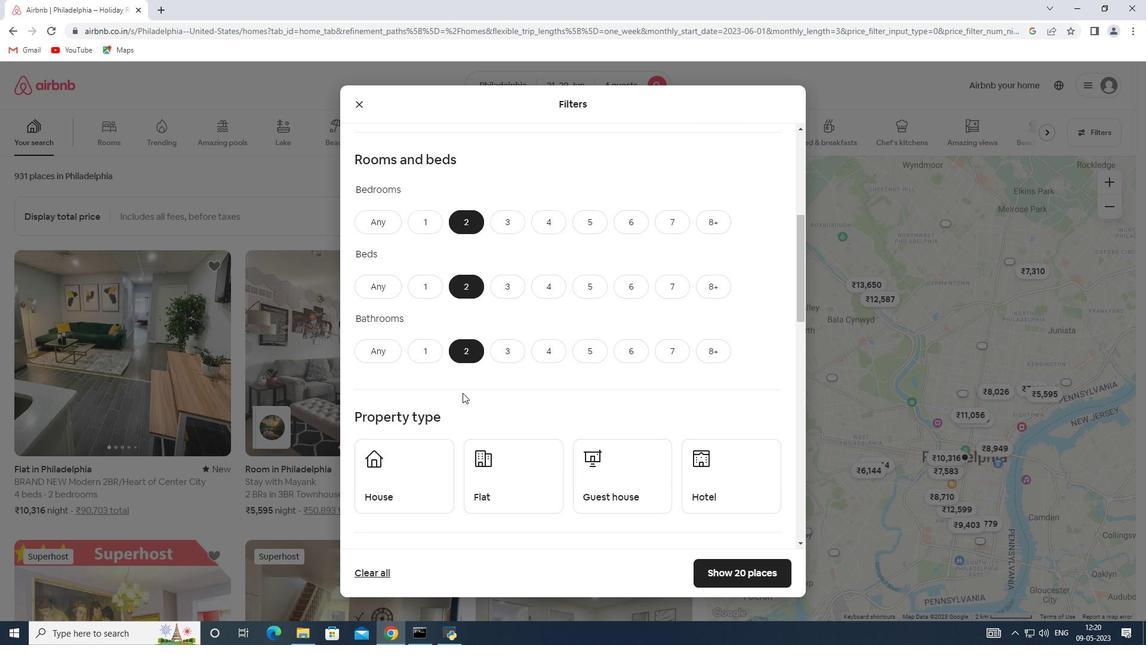 
Action: Mouse moved to (394, 342)
Screenshot: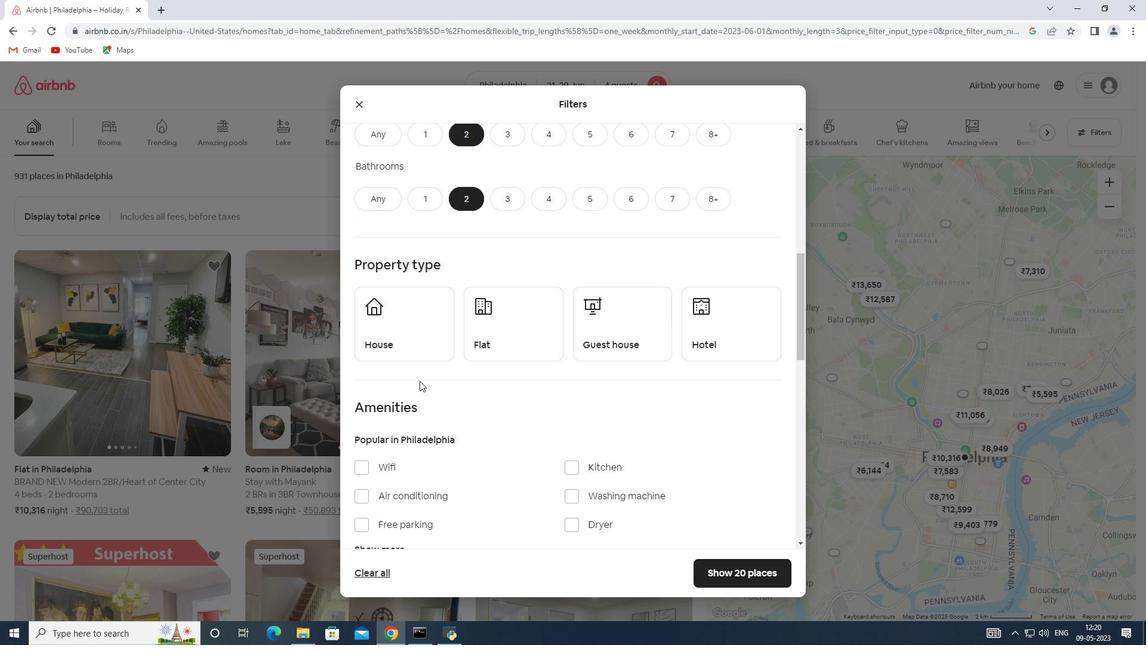 
Action: Mouse pressed left at (394, 342)
Screenshot: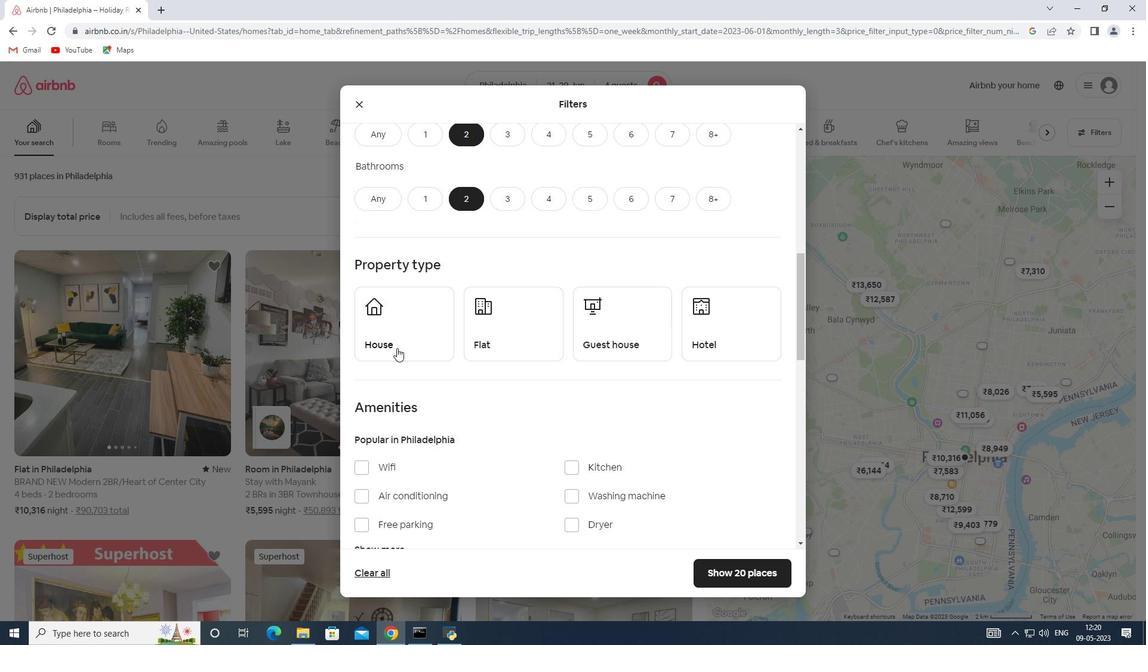 
Action: Mouse moved to (541, 343)
Screenshot: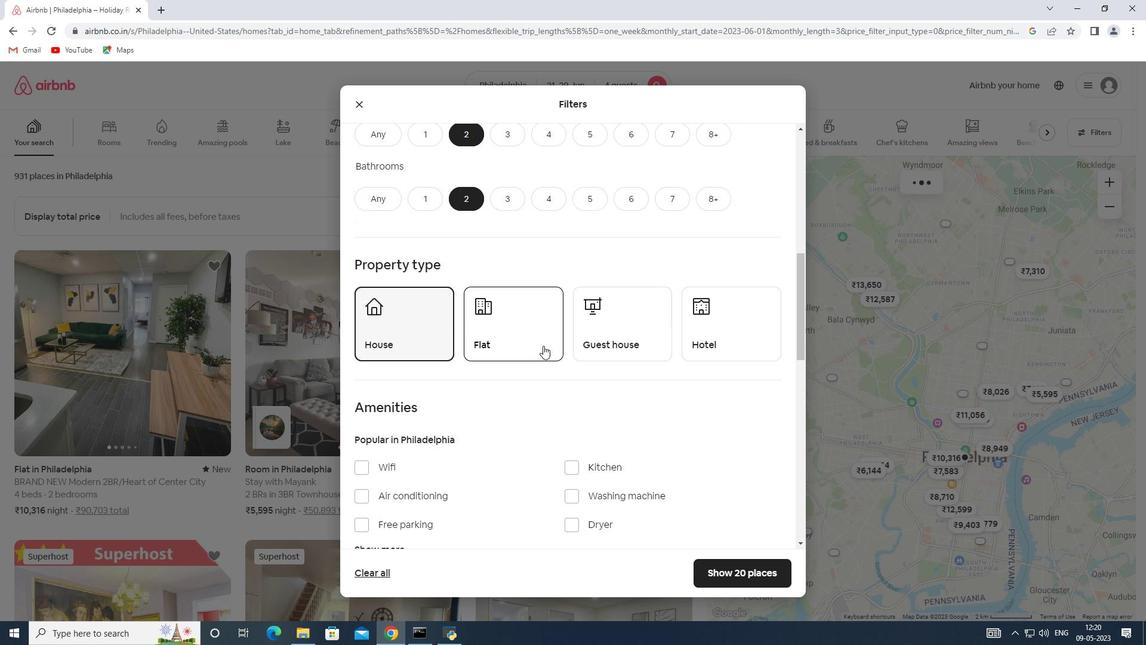 
Action: Mouse pressed left at (541, 343)
Screenshot: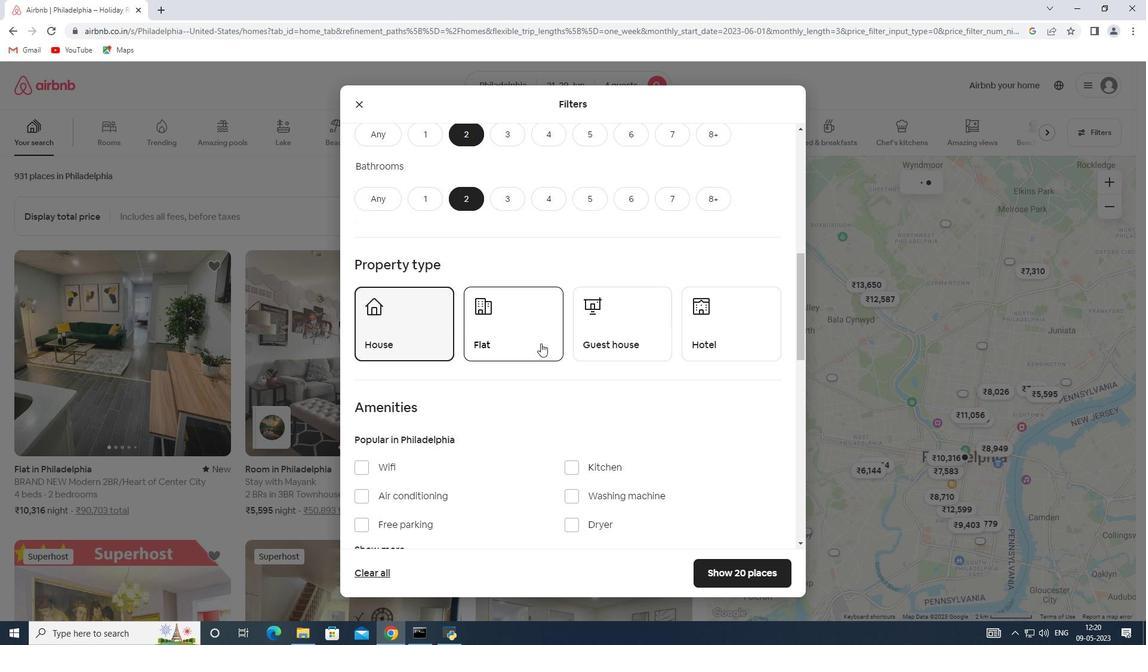 
Action: Mouse moved to (619, 342)
Screenshot: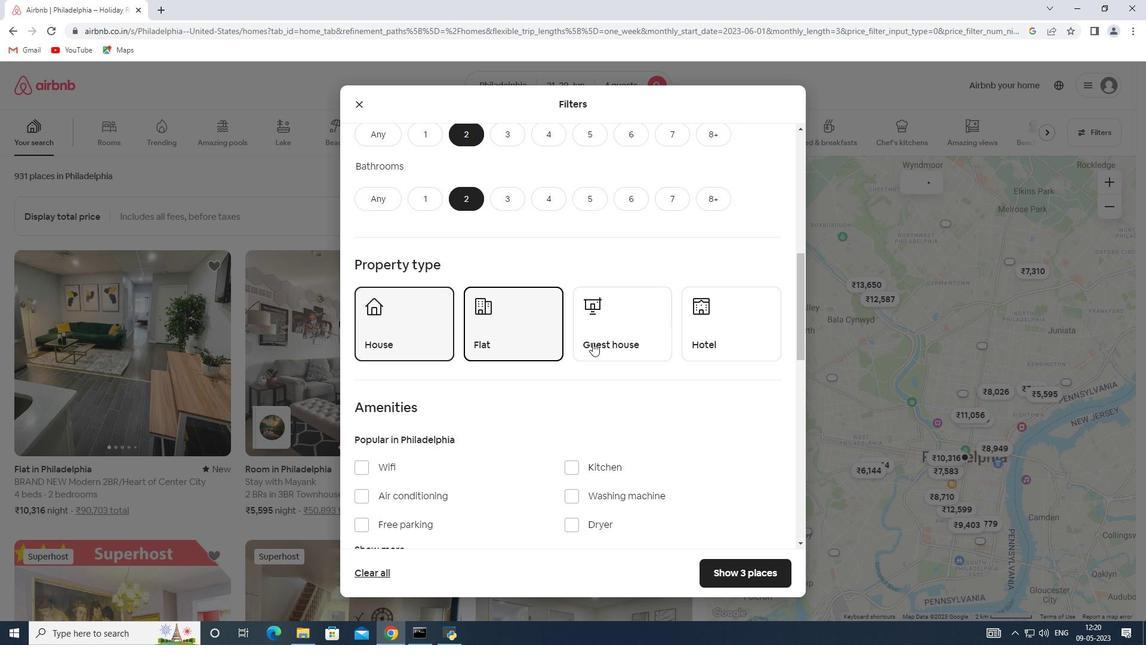 
Action: Mouse pressed left at (619, 342)
Screenshot: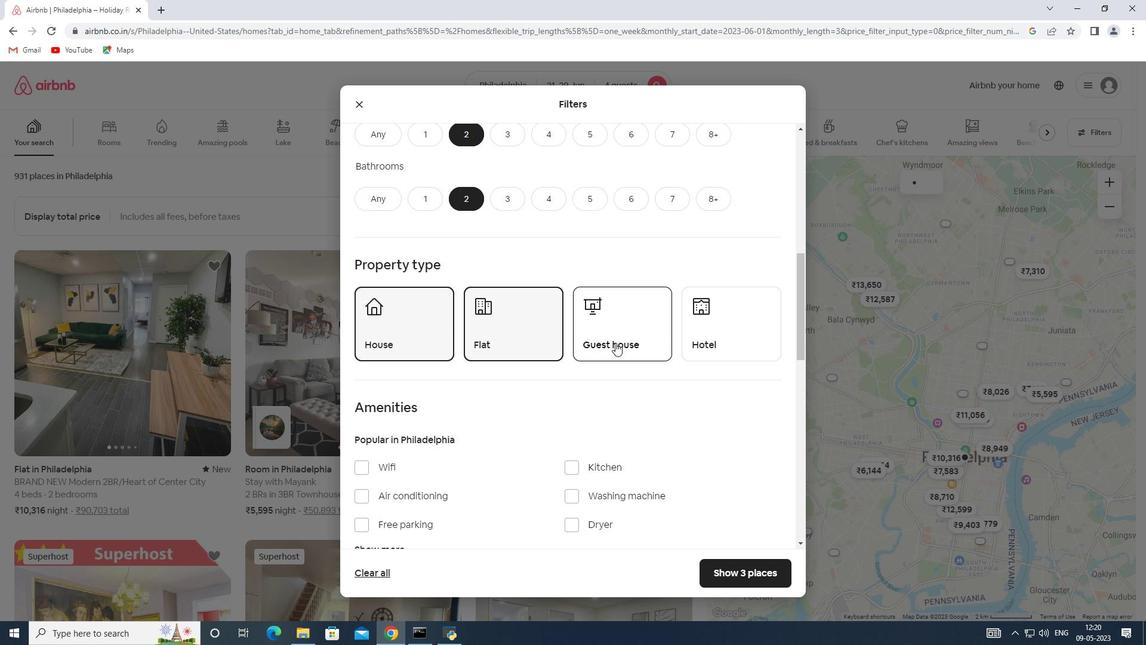 
Action: Mouse moved to (535, 341)
Screenshot: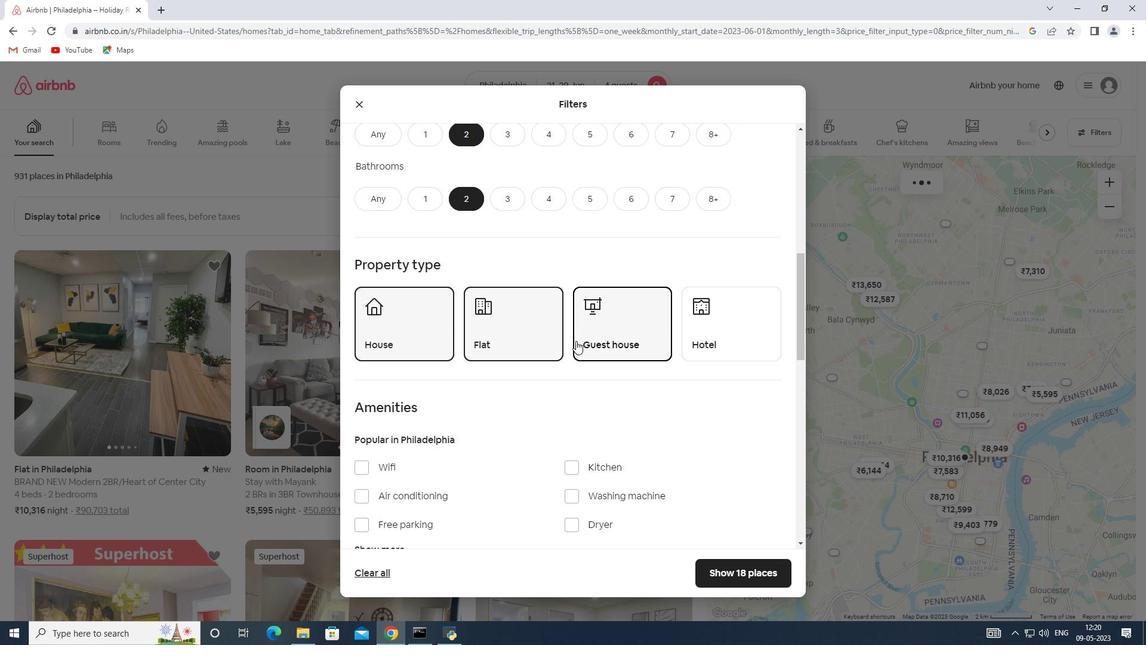 
Action: Mouse scrolled (535, 341) with delta (0, 0)
Screenshot: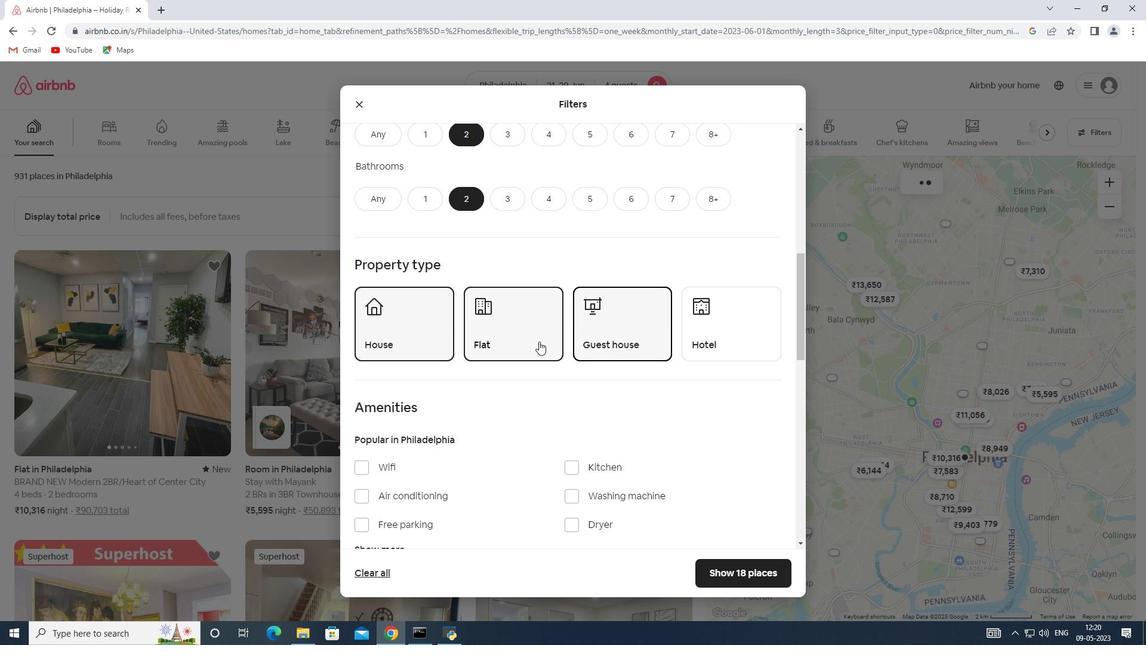 
Action: Mouse scrolled (535, 341) with delta (0, 0)
Screenshot: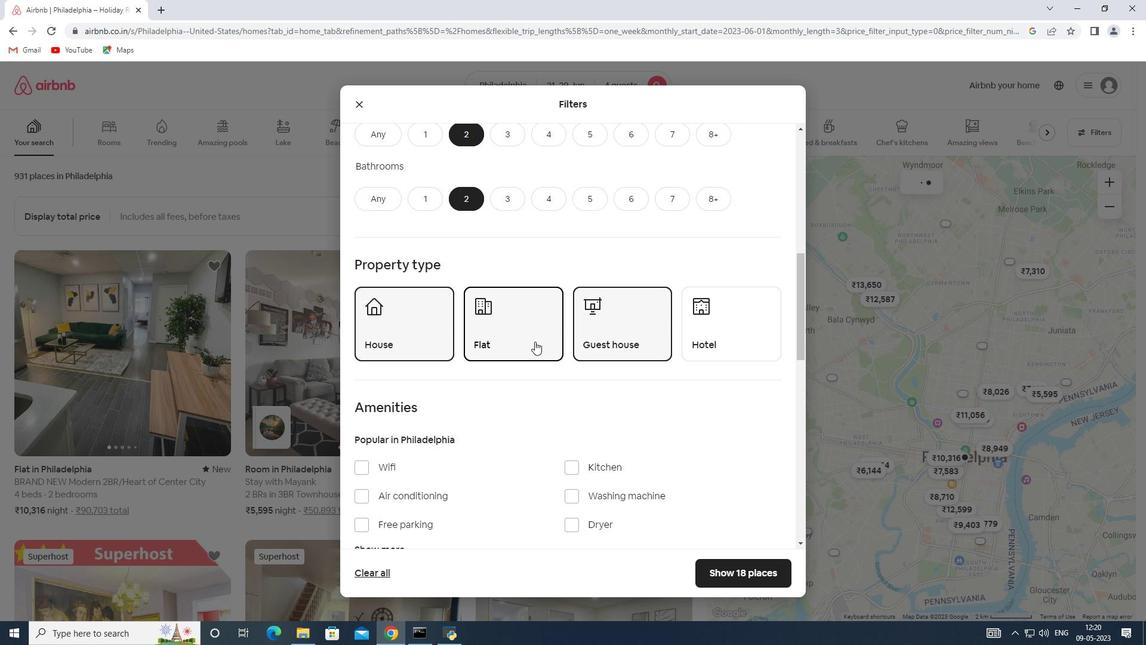 
Action: Mouse scrolled (535, 341) with delta (0, 0)
Screenshot: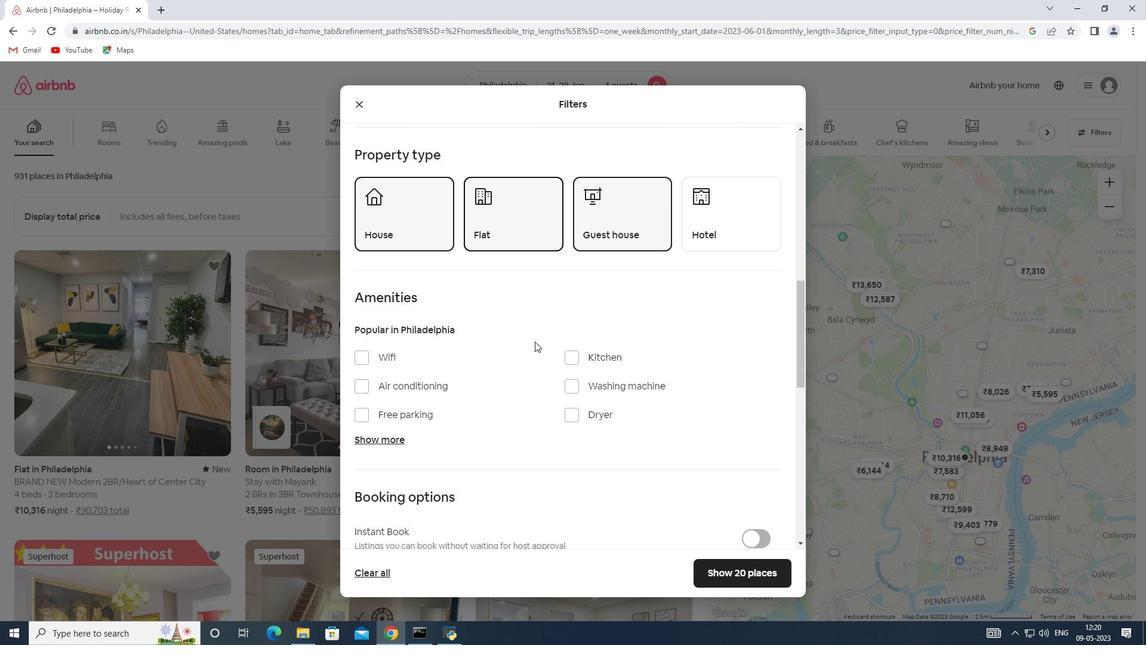 
Action: Mouse scrolled (535, 341) with delta (0, 0)
Screenshot: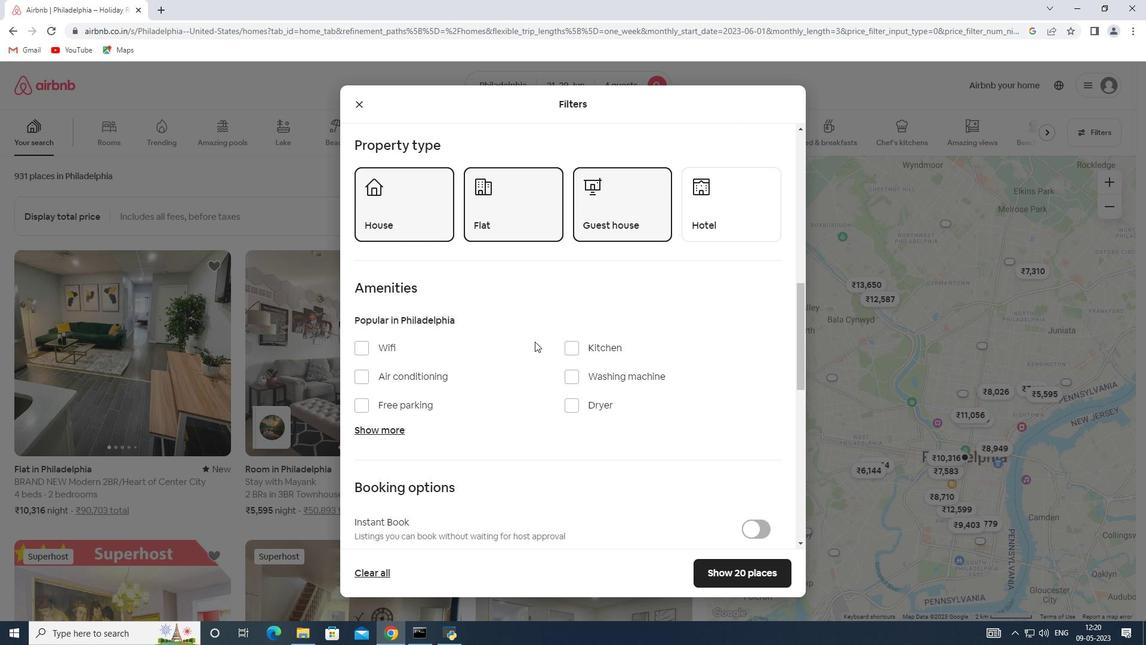 
Action: Mouse scrolled (535, 341) with delta (0, 0)
Screenshot: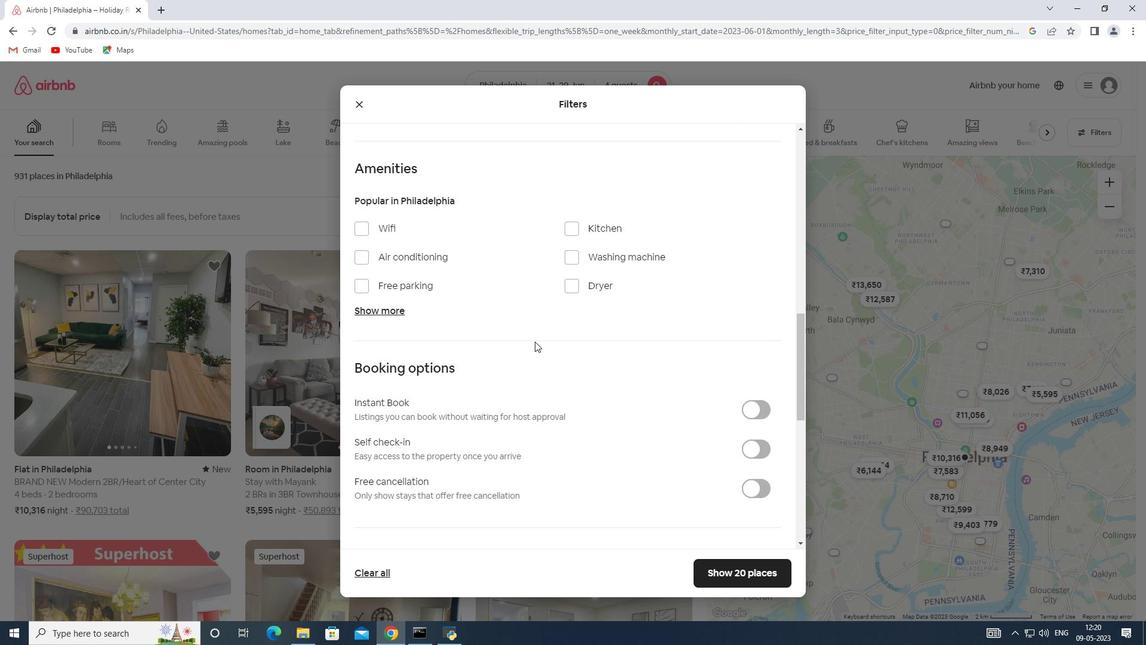
Action: Mouse moved to (749, 391)
Screenshot: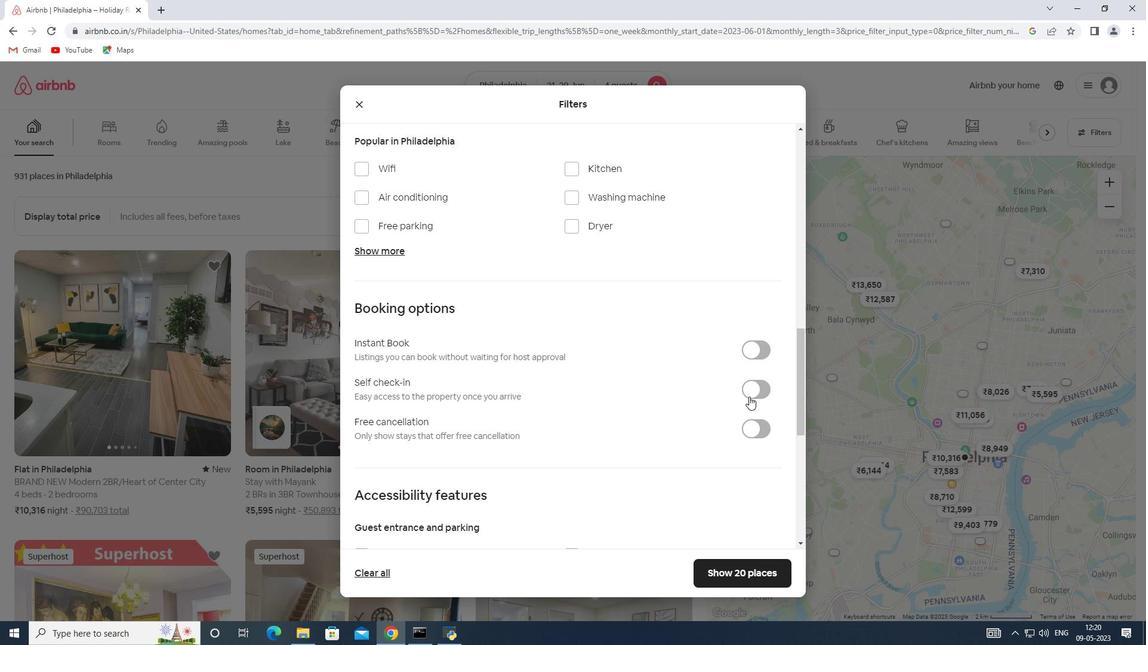 
Action: Mouse pressed left at (749, 391)
Screenshot: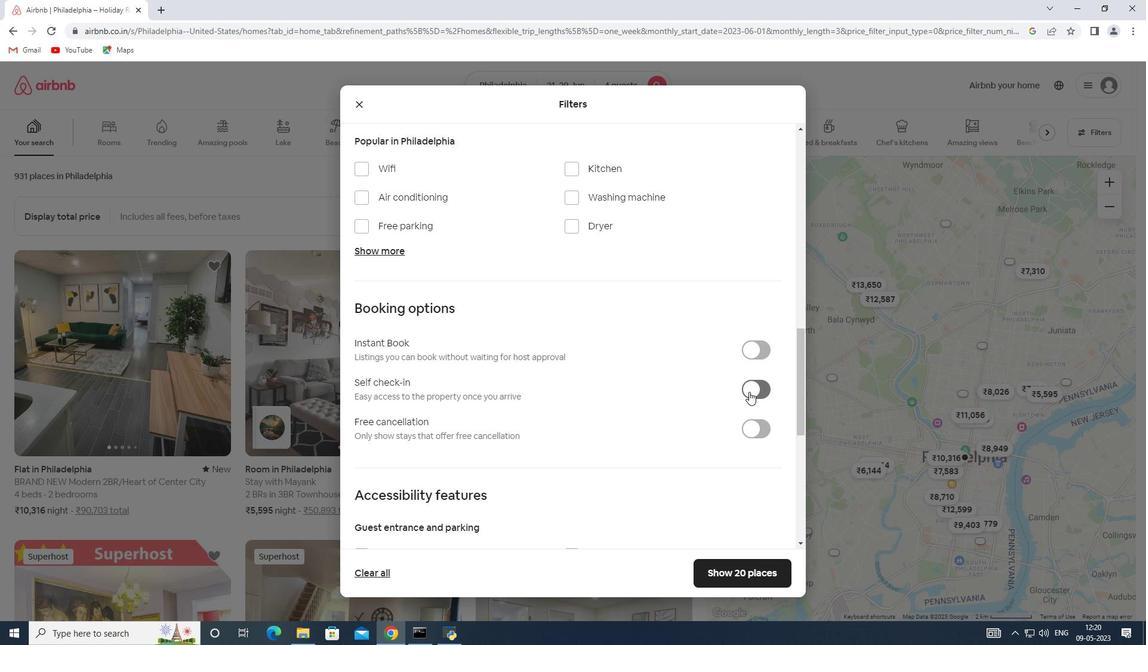 
Action: Mouse moved to (514, 399)
Screenshot: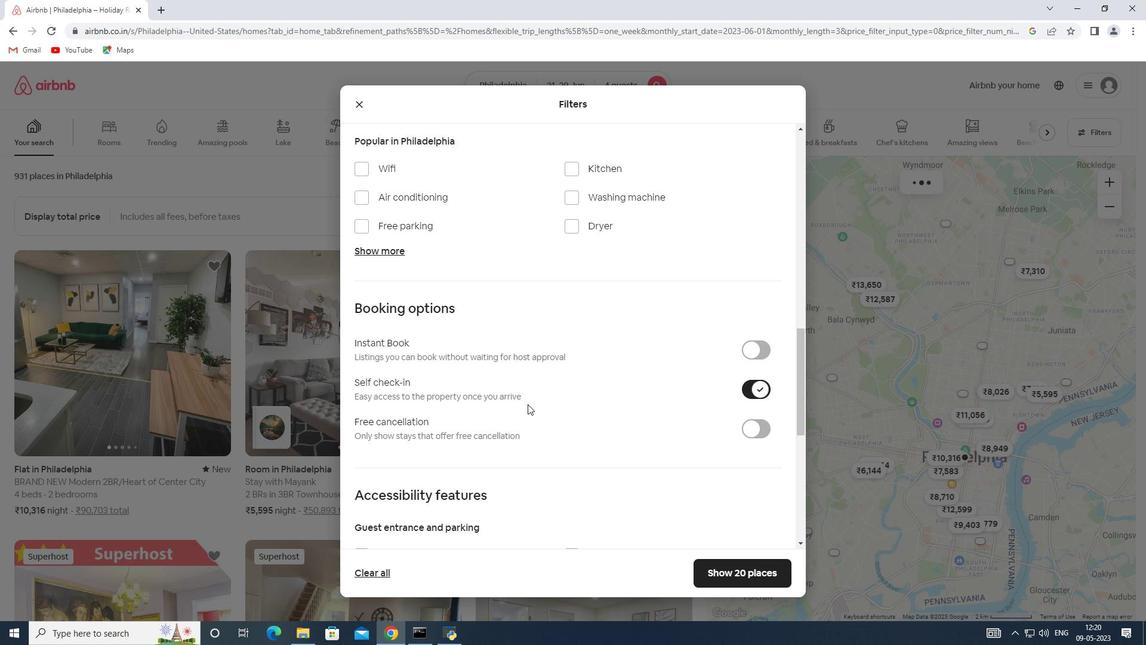 
Action: Mouse scrolled (514, 398) with delta (0, 0)
Screenshot: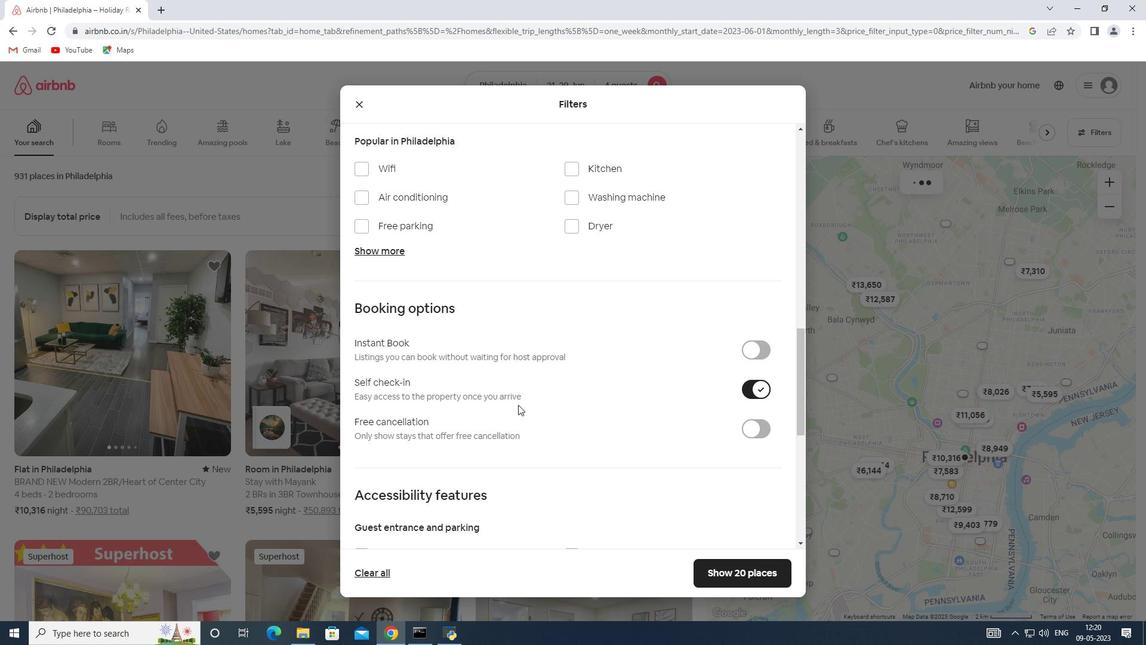 
Action: Mouse scrolled (514, 398) with delta (0, 0)
Screenshot: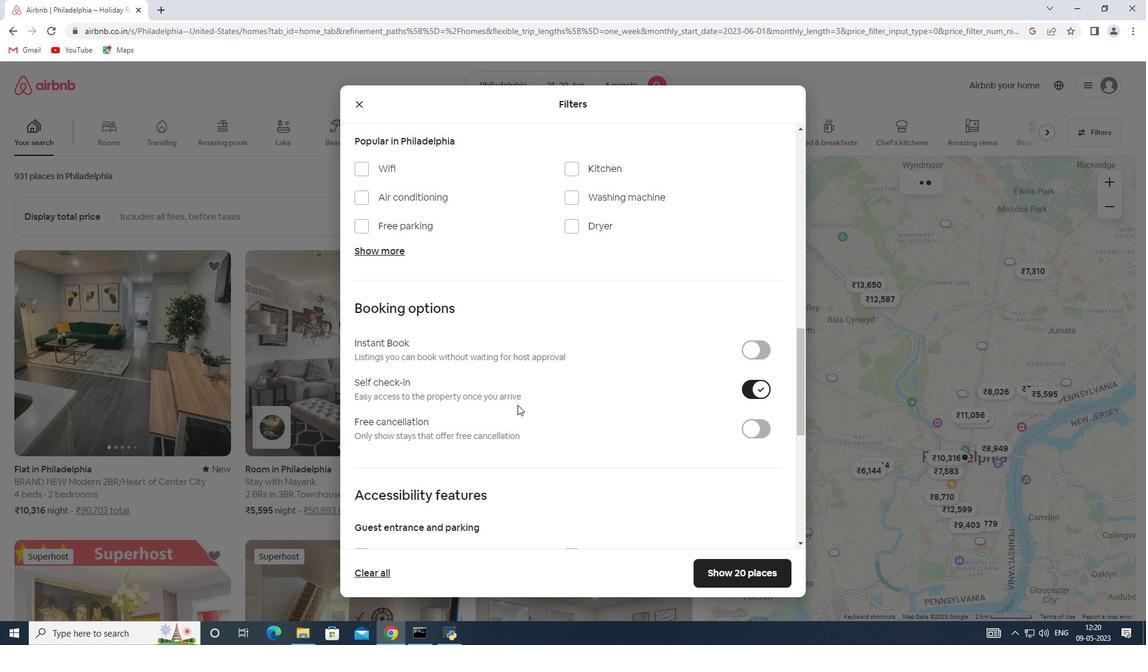 
Action: Mouse scrolled (514, 398) with delta (0, 0)
Screenshot: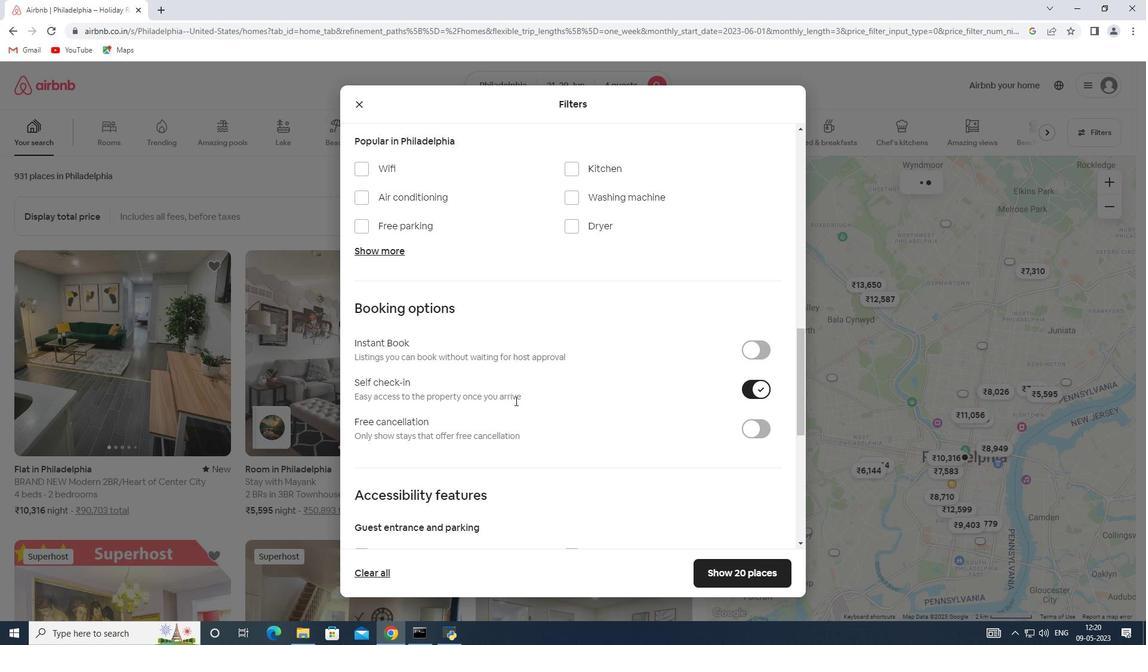 
Action: Mouse moved to (505, 389)
Screenshot: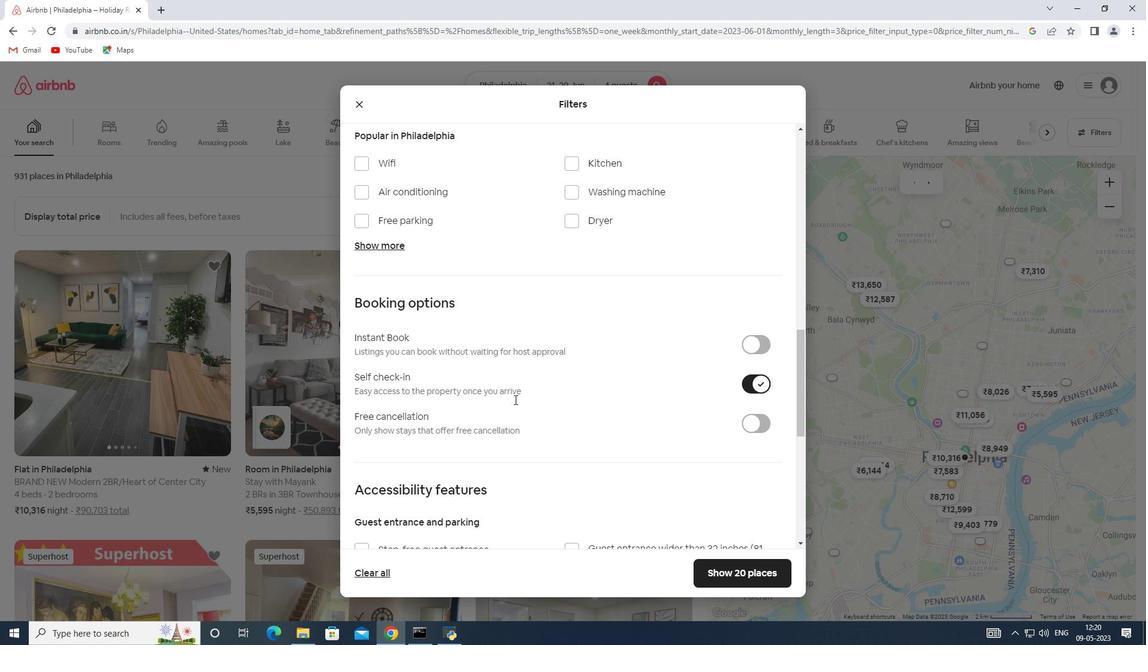 
Action: Mouse scrolled (505, 388) with delta (0, 0)
Screenshot: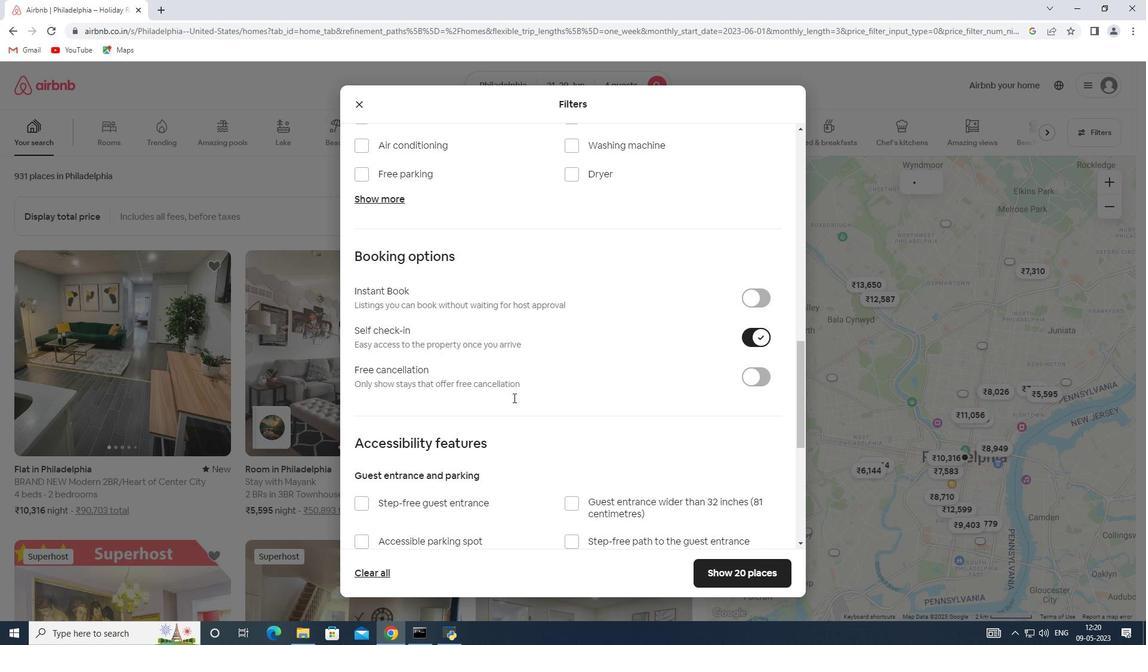 
Action: Mouse scrolled (505, 388) with delta (0, 0)
Screenshot: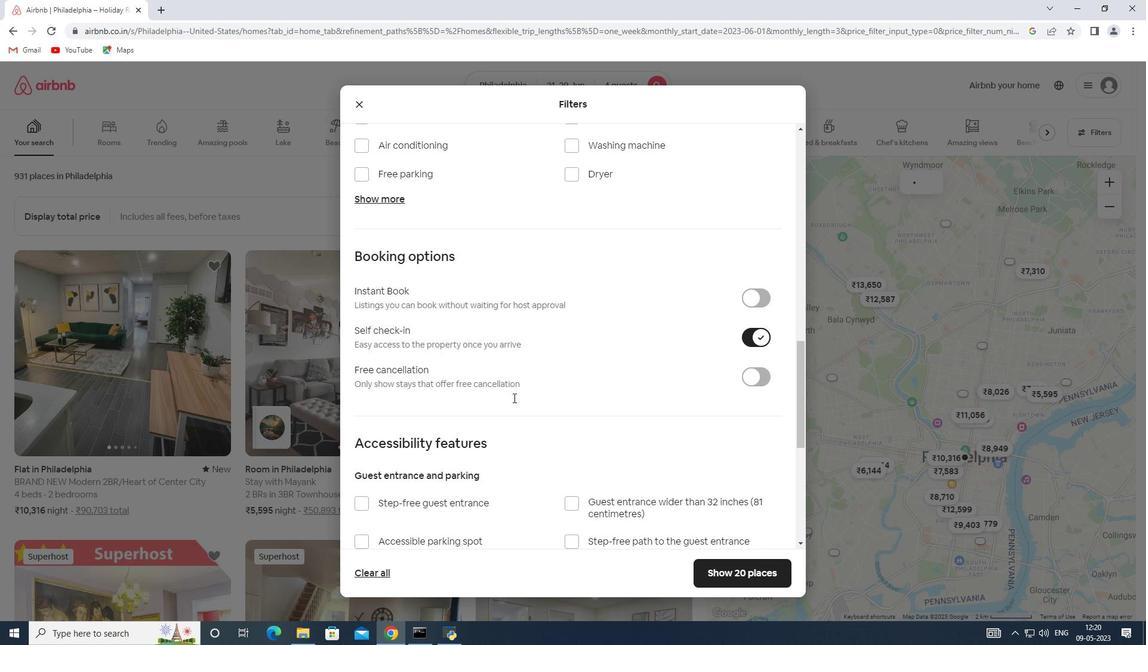 
Action: Mouse scrolled (505, 388) with delta (0, 0)
Screenshot: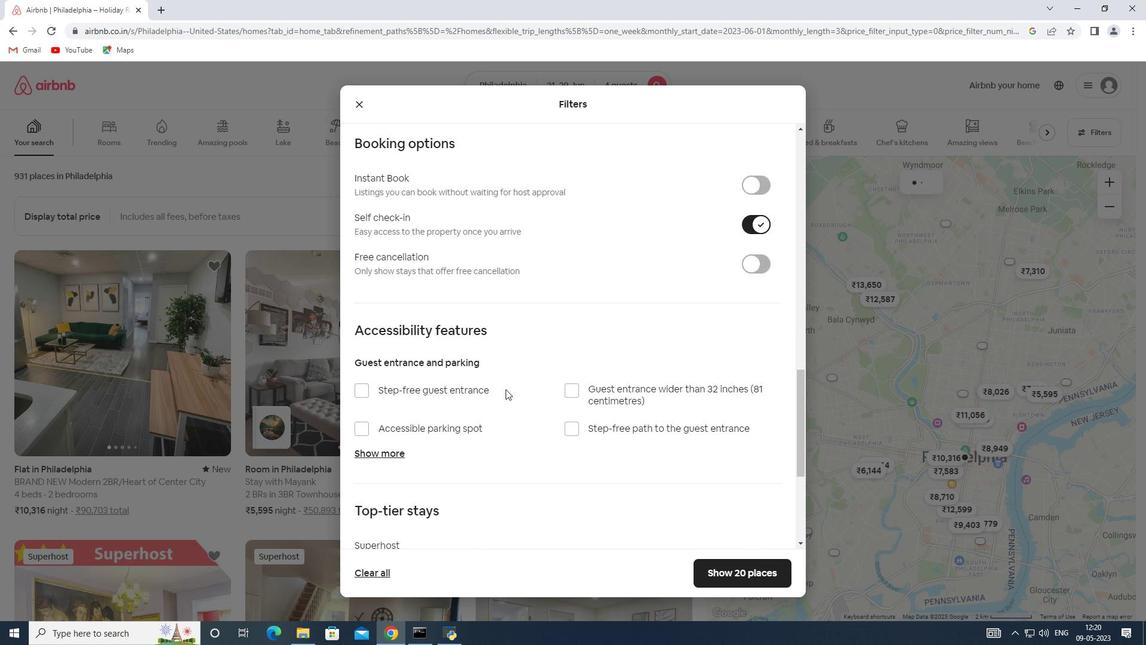 
Action: Mouse moved to (391, 516)
Screenshot: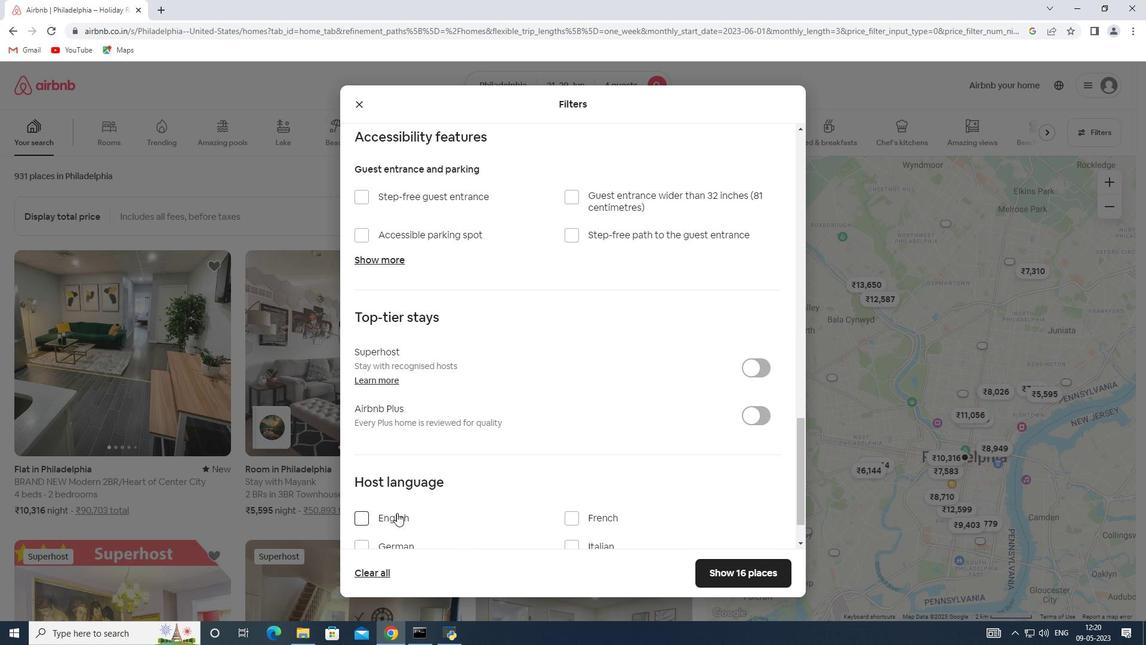 
Action: Mouse pressed left at (391, 516)
Screenshot: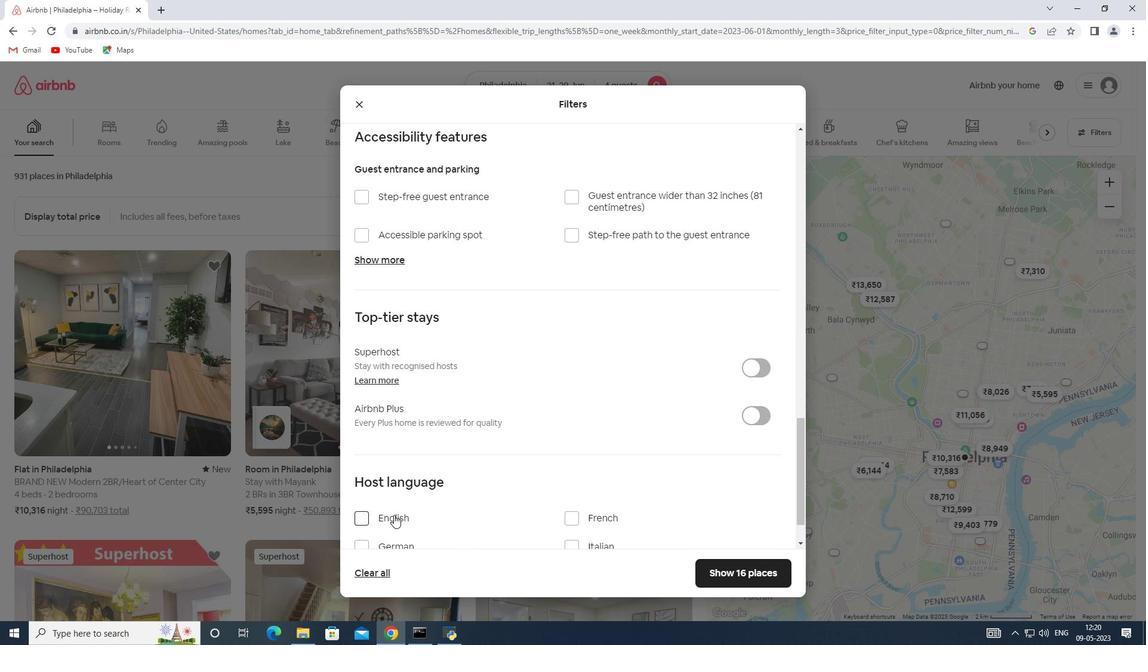 
Action: Mouse moved to (493, 457)
Screenshot: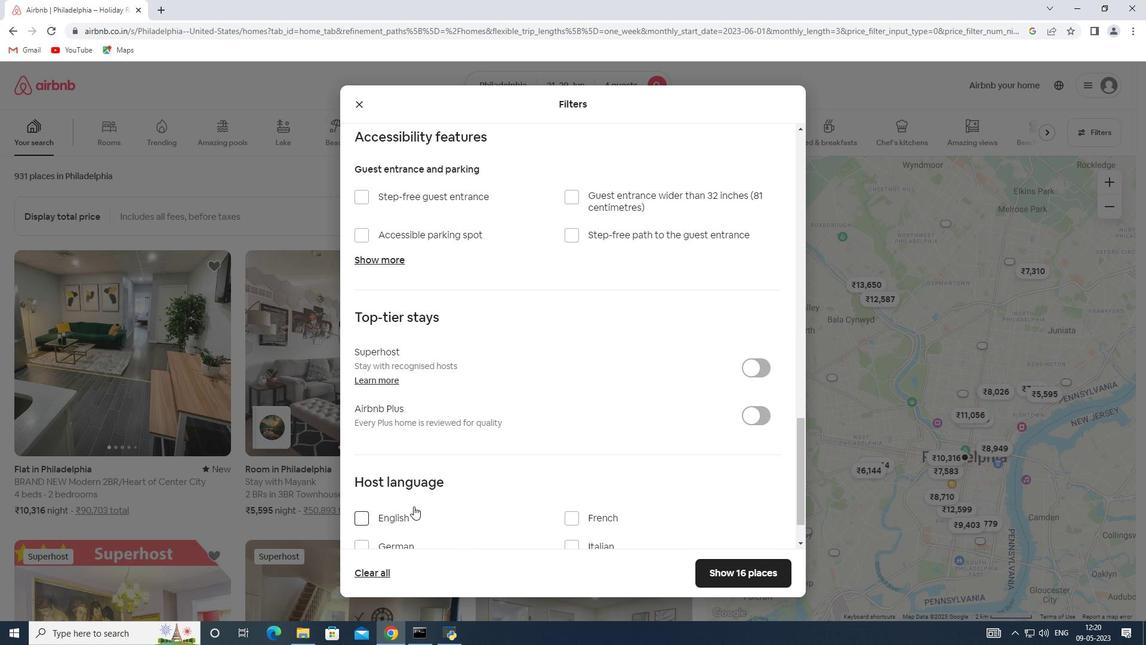 
Action: Mouse scrolled (493, 456) with delta (0, 0)
Screenshot: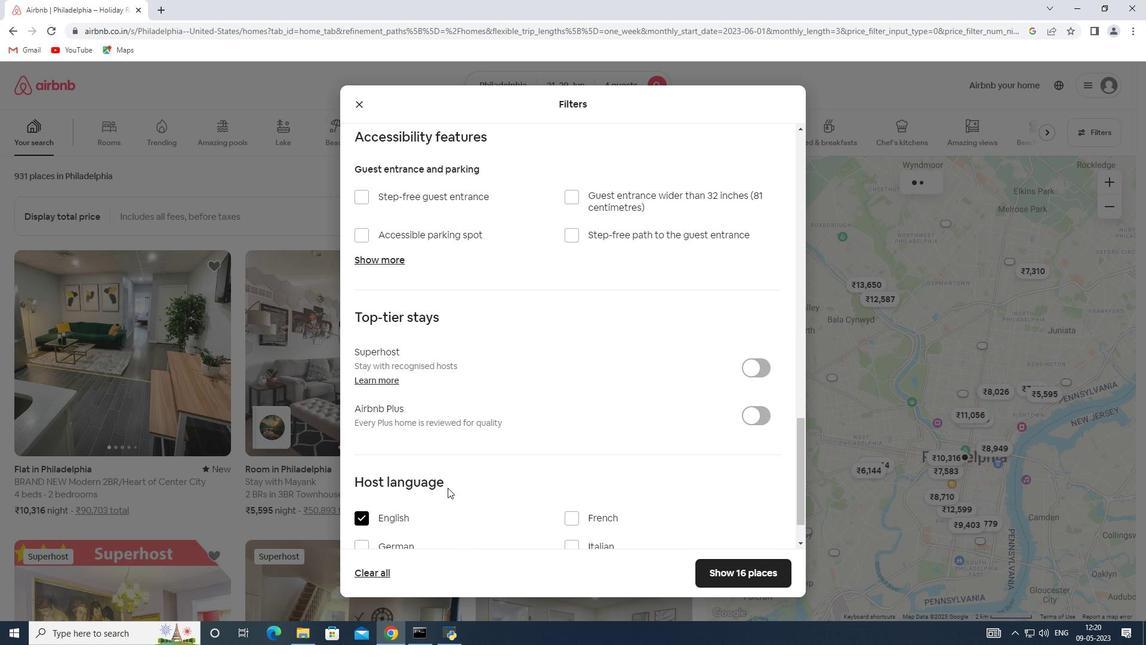
Action: Mouse scrolled (493, 456) with delta (0, 0)
Screenshot: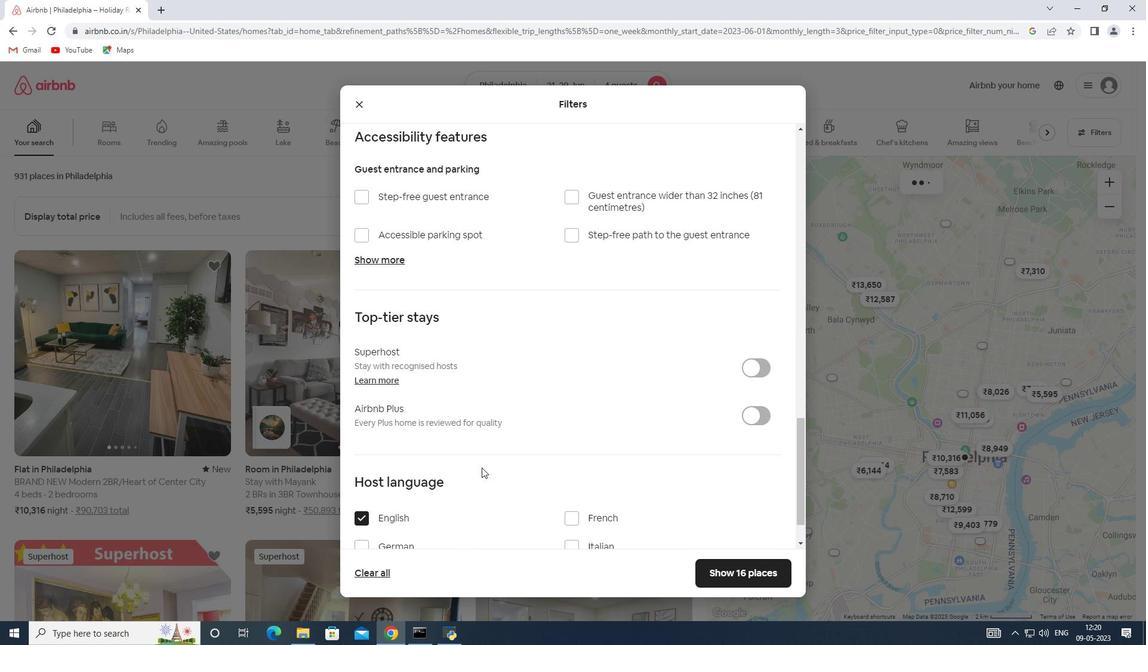 
Action: Mouse scrolled (493, 456) with delta (0, 0)
Screenshot: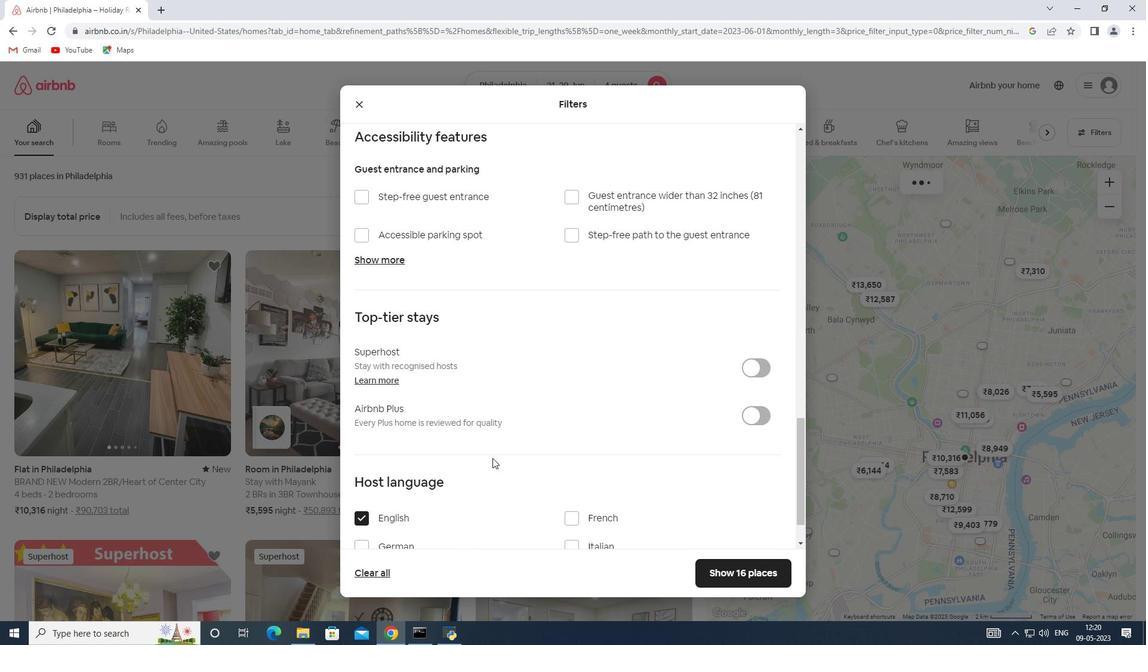 
Action: Mouse moved to (728, 578)
Screenshot: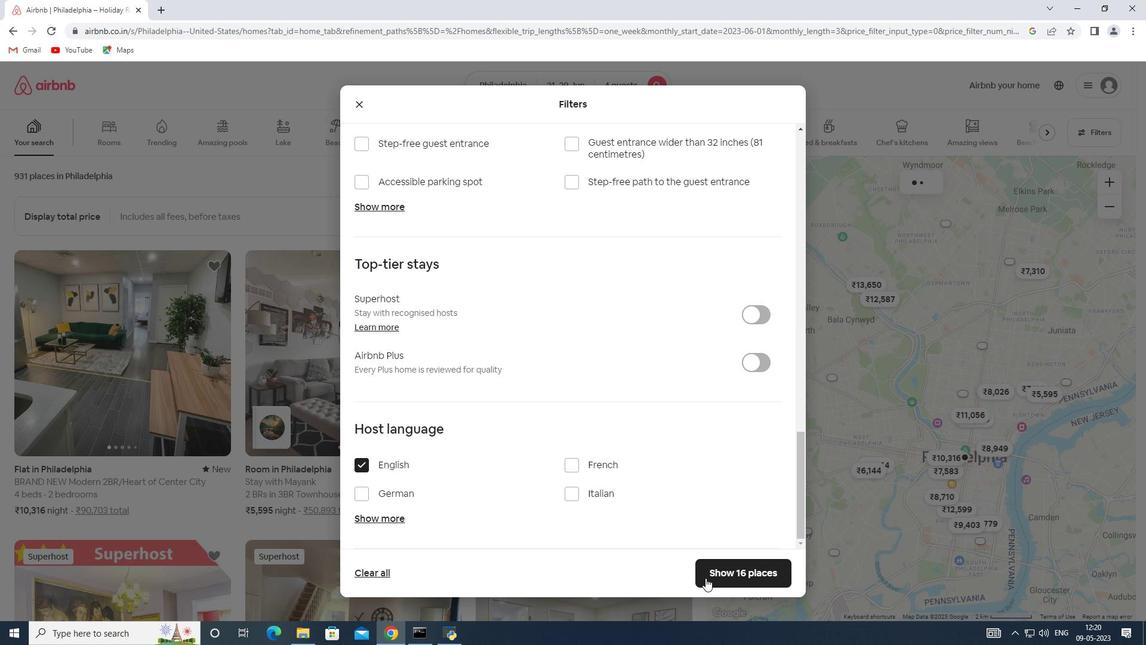 
Action: Mouse pressed left at (728, 578)
Screenshot: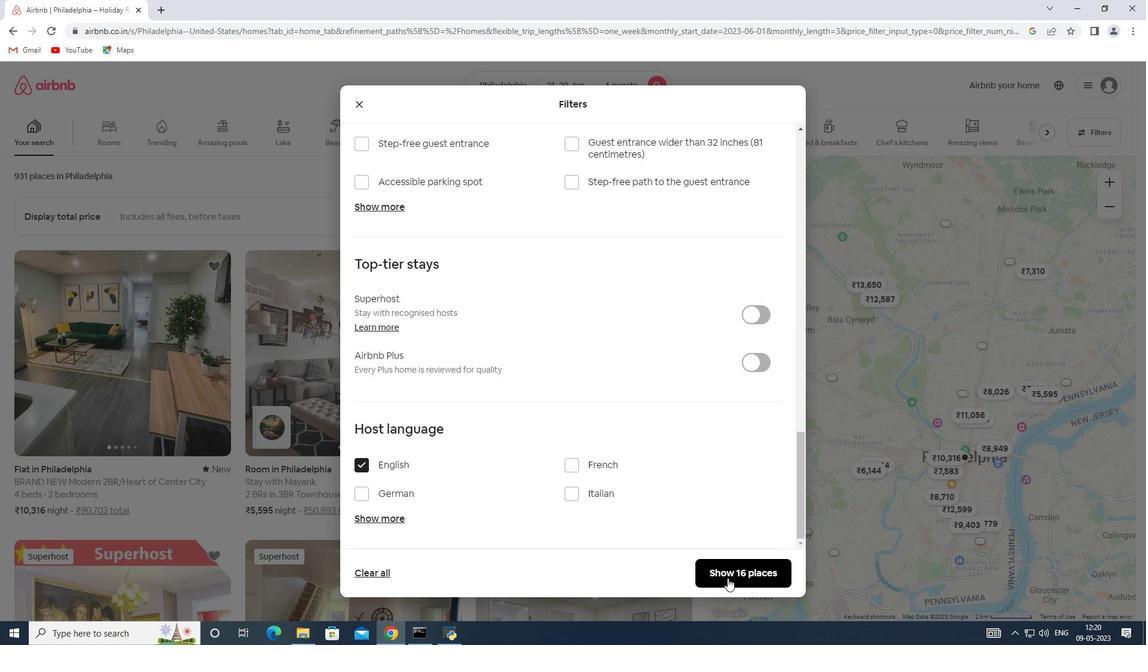 
Action: Mouse moved to (630, 514)
Screenshot: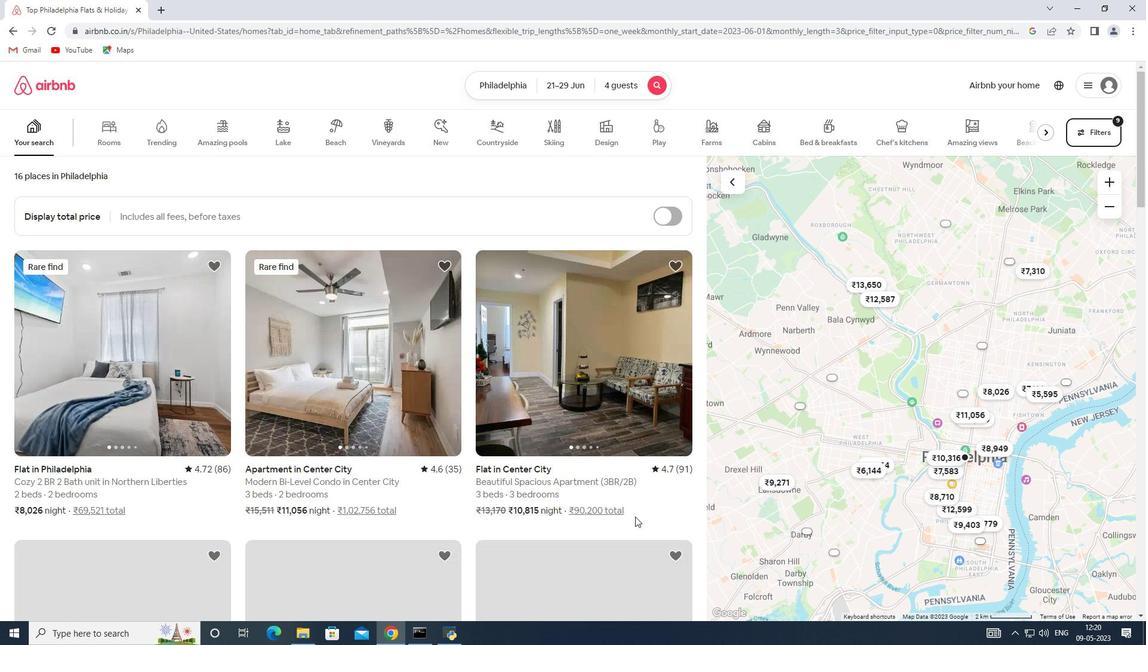 
